 Task: Look for Airbnb properties in Jablah, Syria from 4th December, 2023 to 8th December, 2023 for 1 adult.1  bedroom having 1 bed and 1 bathroom. Amenities needed are: wifi. Look for 4 properties as per requirement.
Action: Mouse moved to (497, 69)
Screenshot: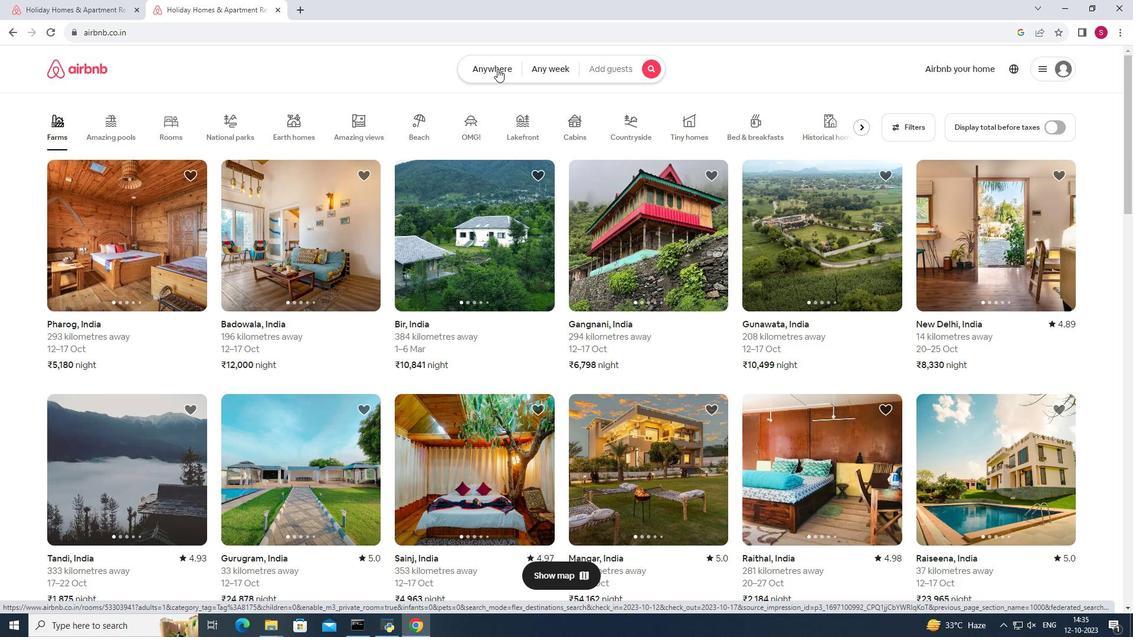 
Action: Mouse pressed left at (497, 69)
Screenshot: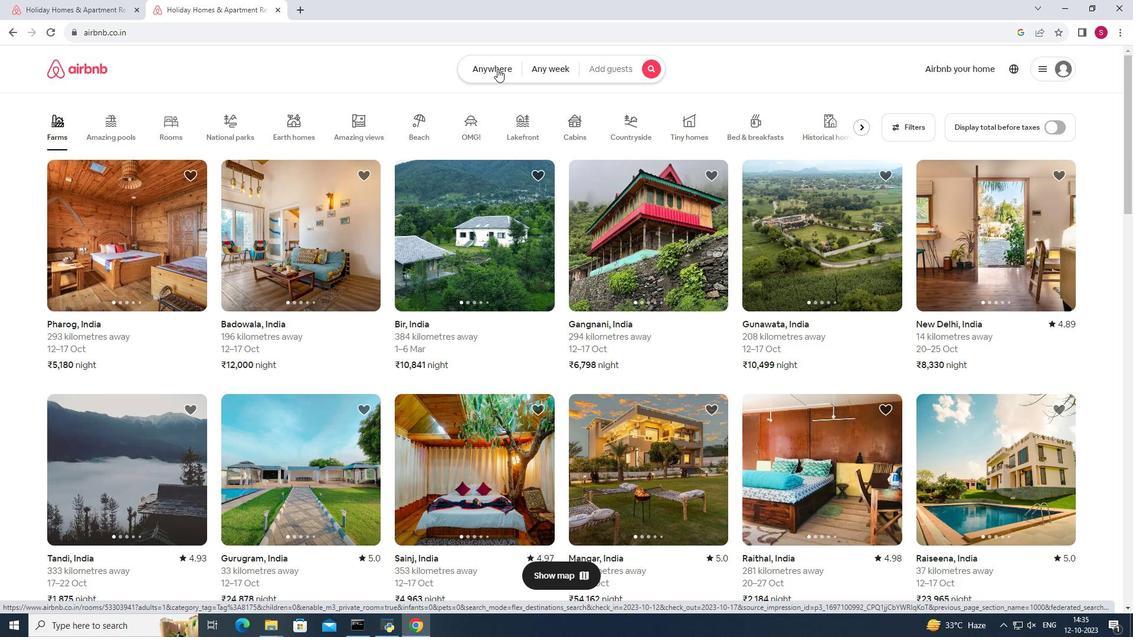 
Action: Mouse moved to (444, 111)
Screenshot: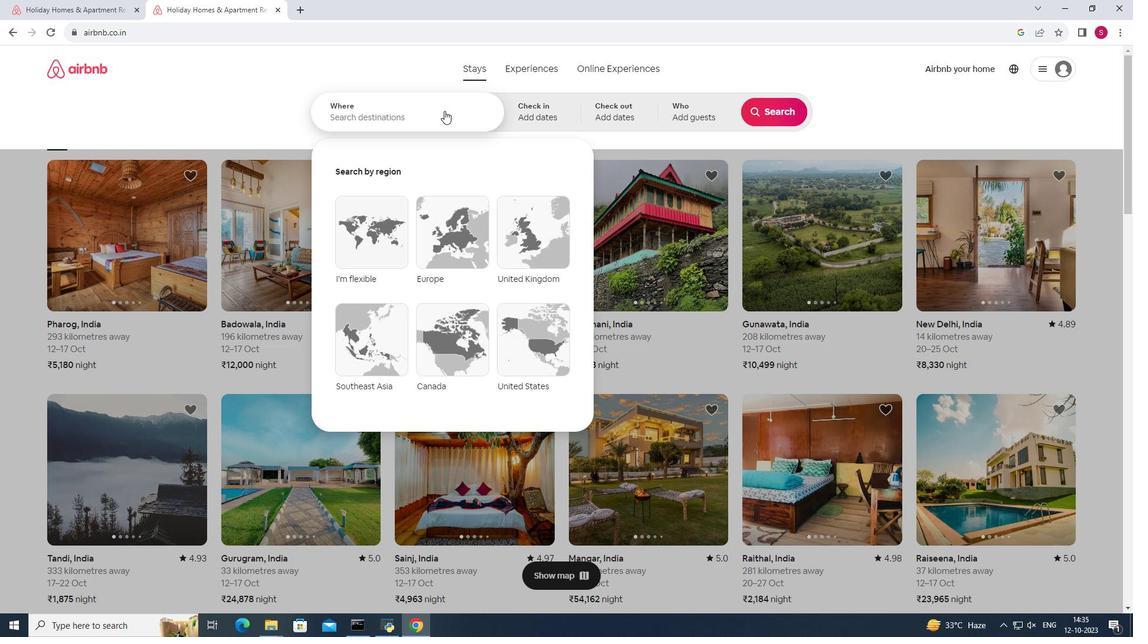 
Action: Mouse pressed left at (444, 111)
Screenshot: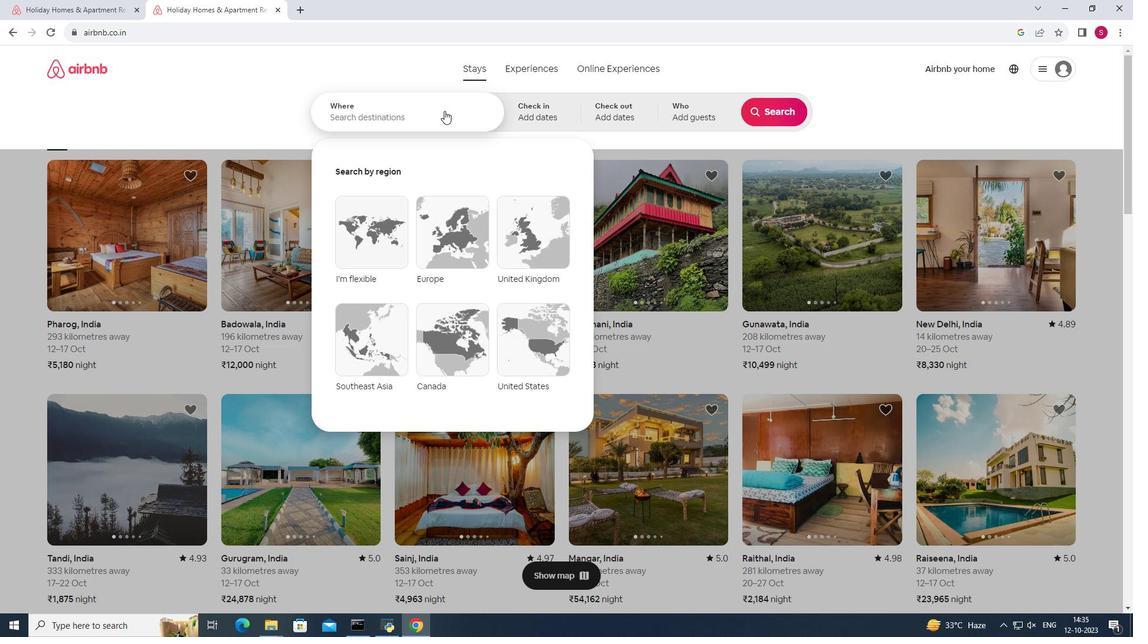 
Action: Mouse moved to (439, 118)
Screenshot: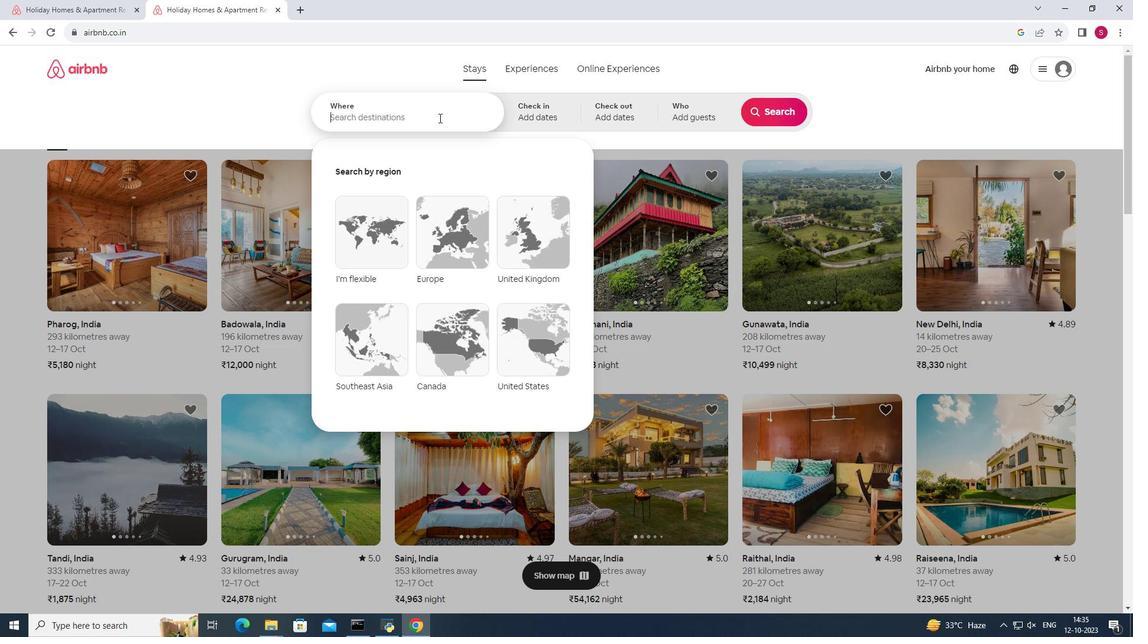 
Action: Key pressed <Key.shift>Jablah,<Key.space><Key.shift>Syria
Screenshot: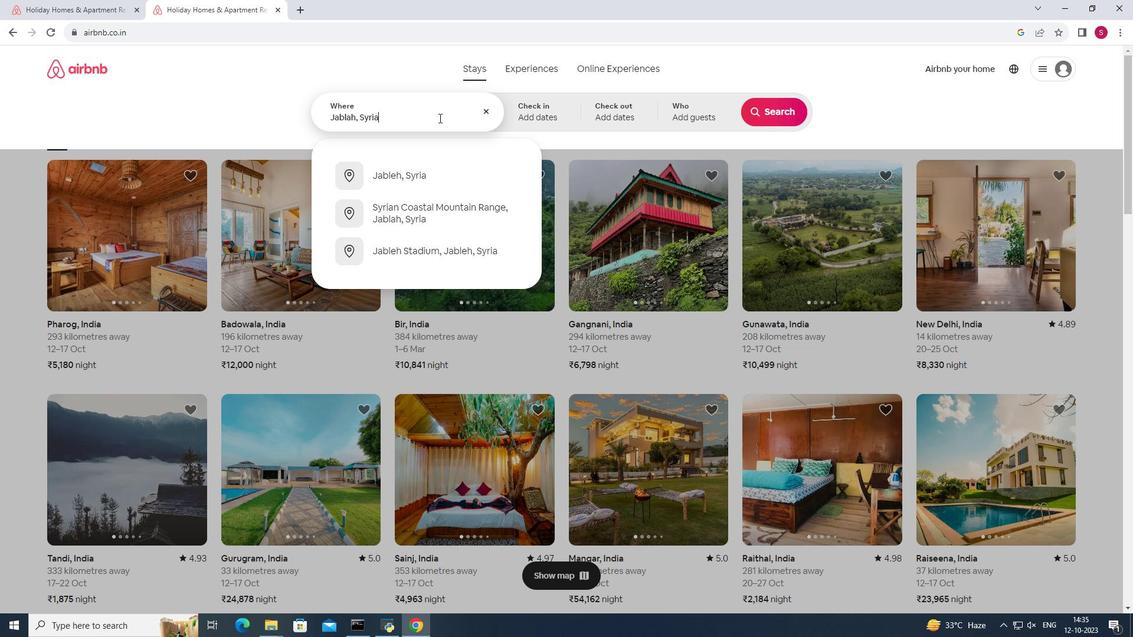
Action: Mouse moved to (549, 121)
Screenshot: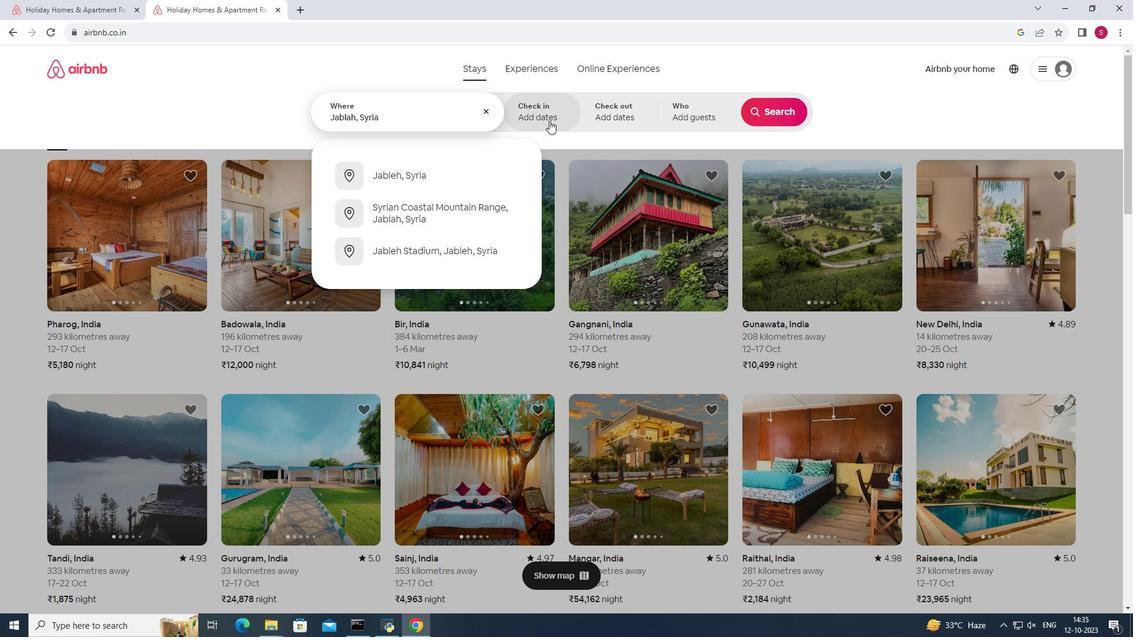 
Action: Mouse pressed left at (549, 121)
Screenshot: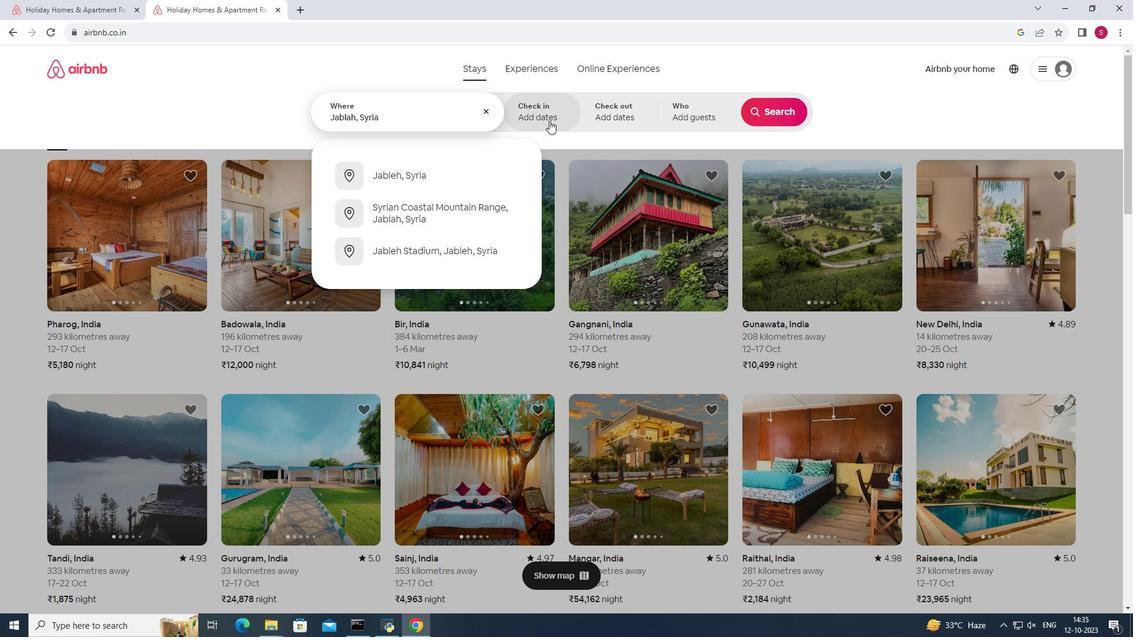 
Action: Mouse pressed left at (549, 121)
Screenshot: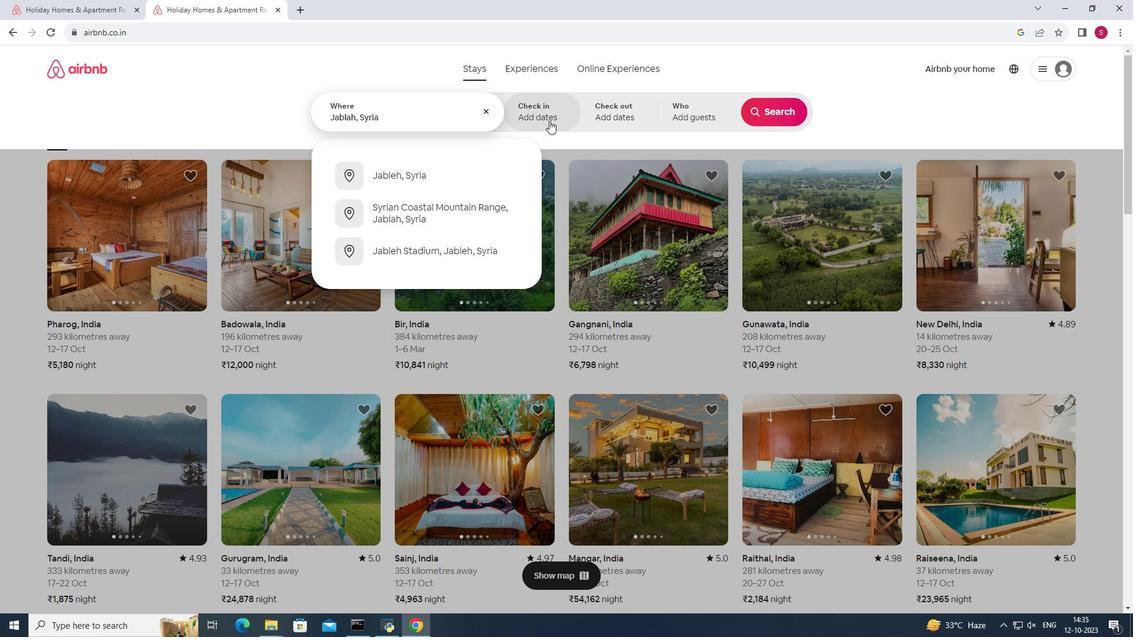 
Action: Mouse moved to (543, 104)
Screenshot: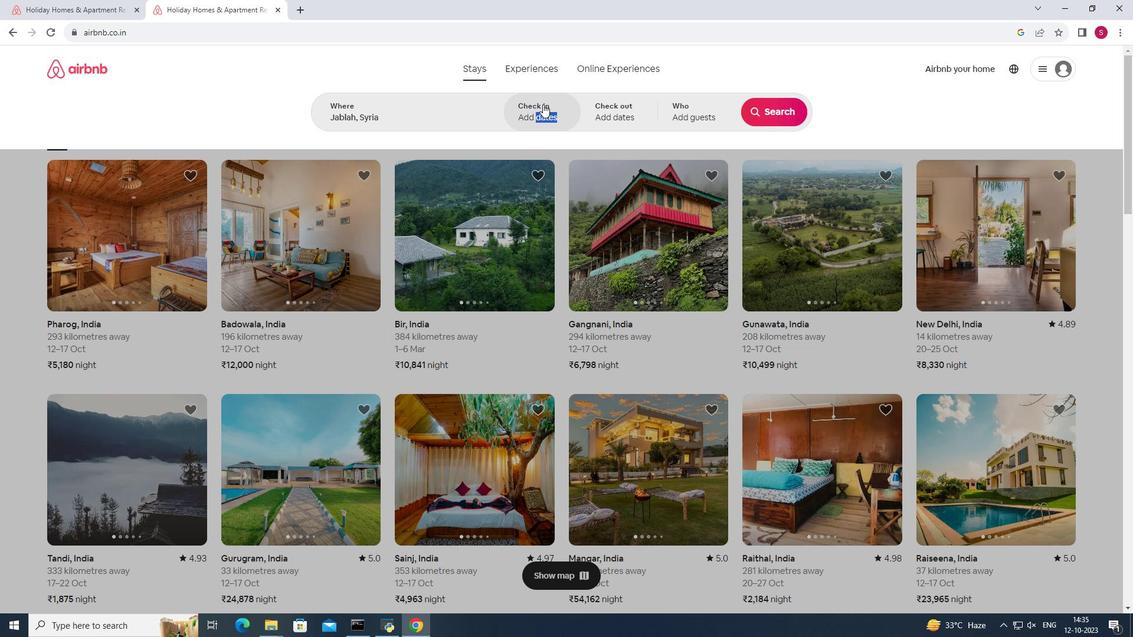 
Action: Mouse pressed left at (543, 104)
Screenshot: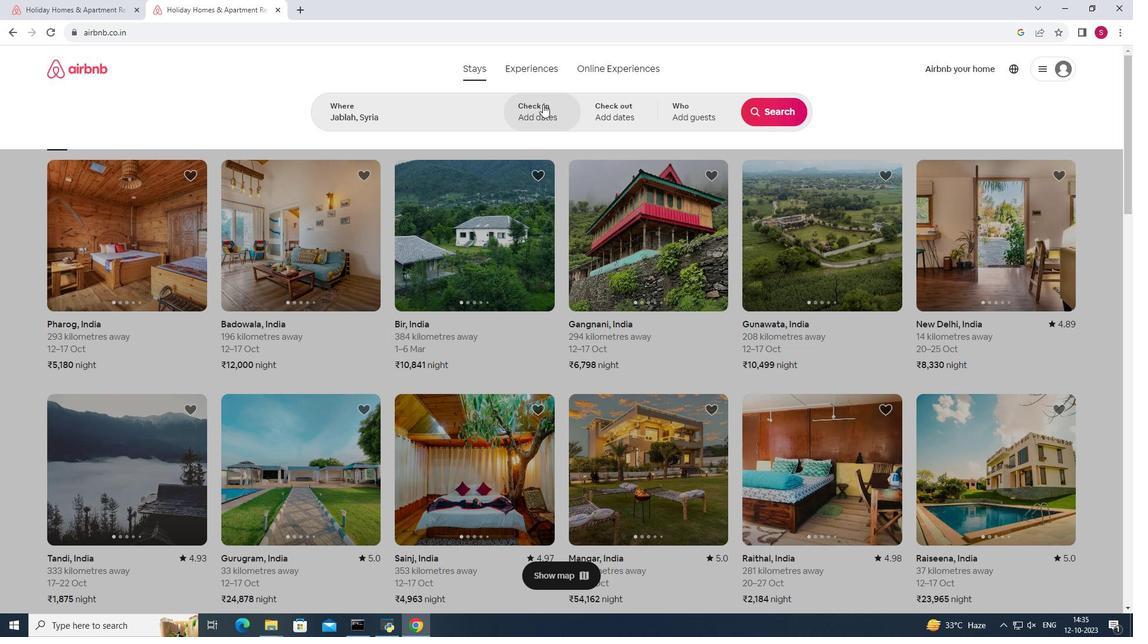 
Action: Mouse moved to (774, 205)
Screenshot: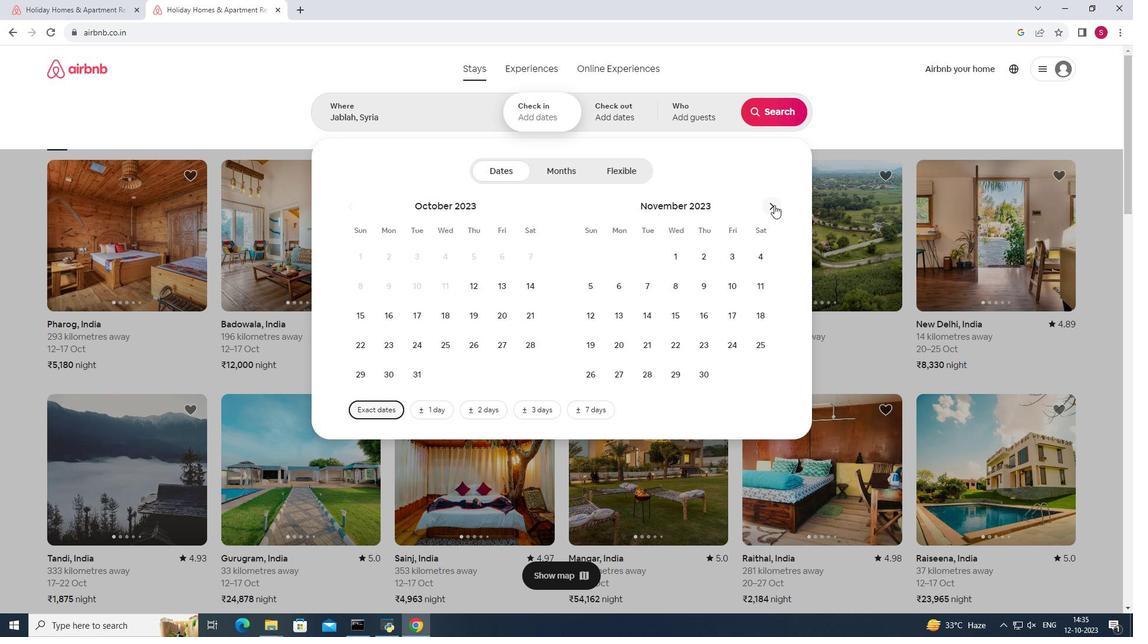 
Action: Mouse pressed left at (774, 205)
Screenshot: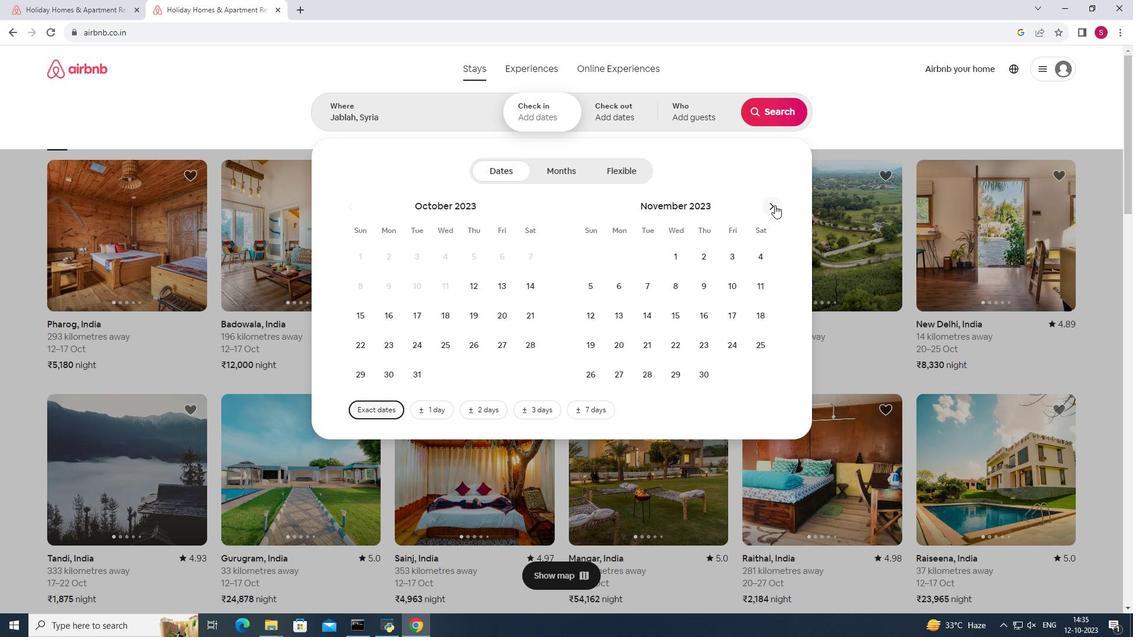 
Action: Mouse moved to (617, 288)
Screenshot: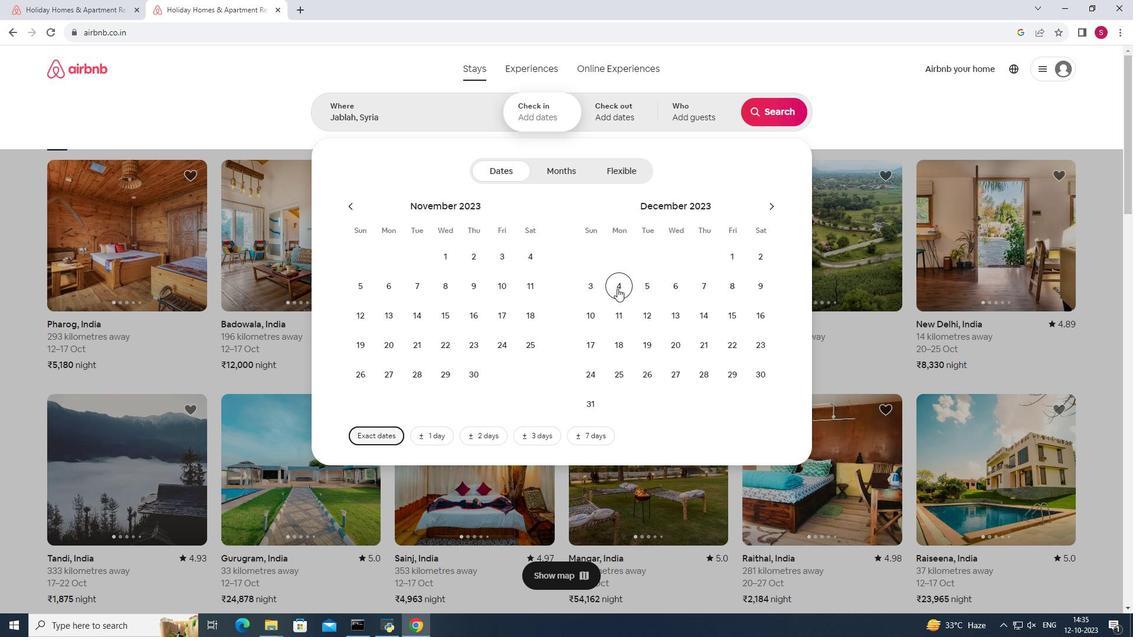
Action: Mouse pressed left at (617, 288)
Screenshot: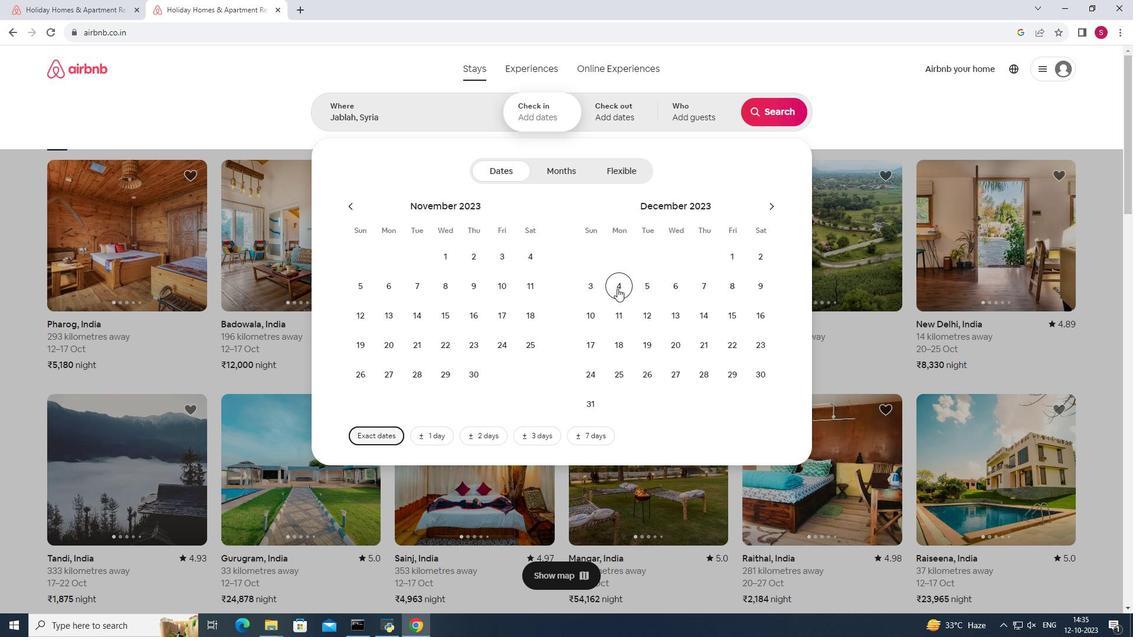 
Action: Mouse pressed left at (617, 288)
Screenshot: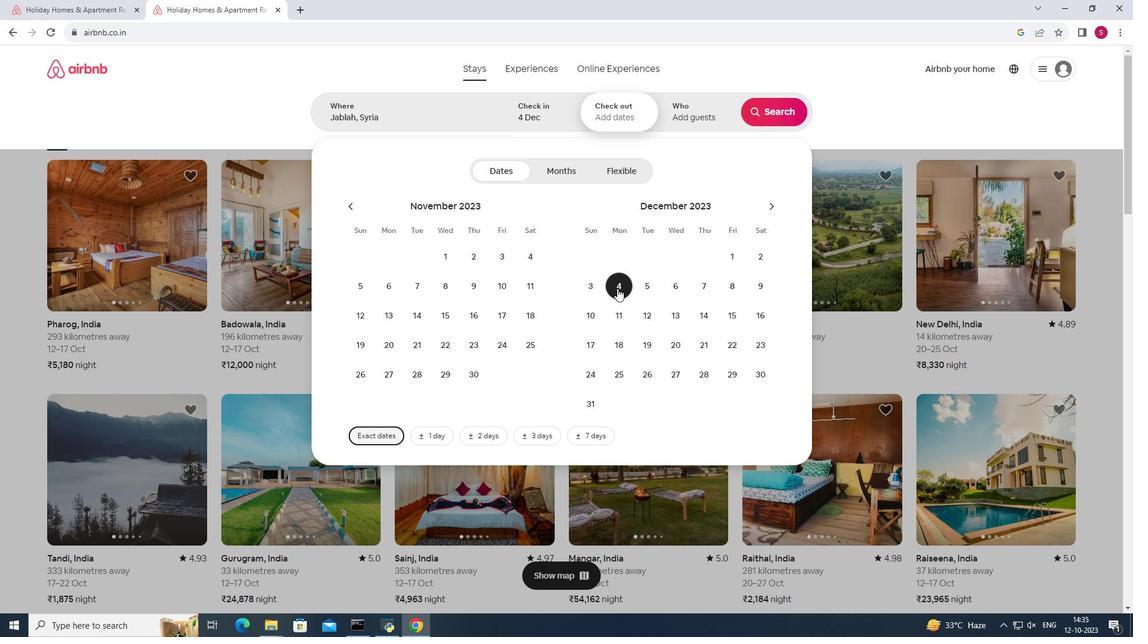
Action: Mouse moved to (728, 284)
Screenshot: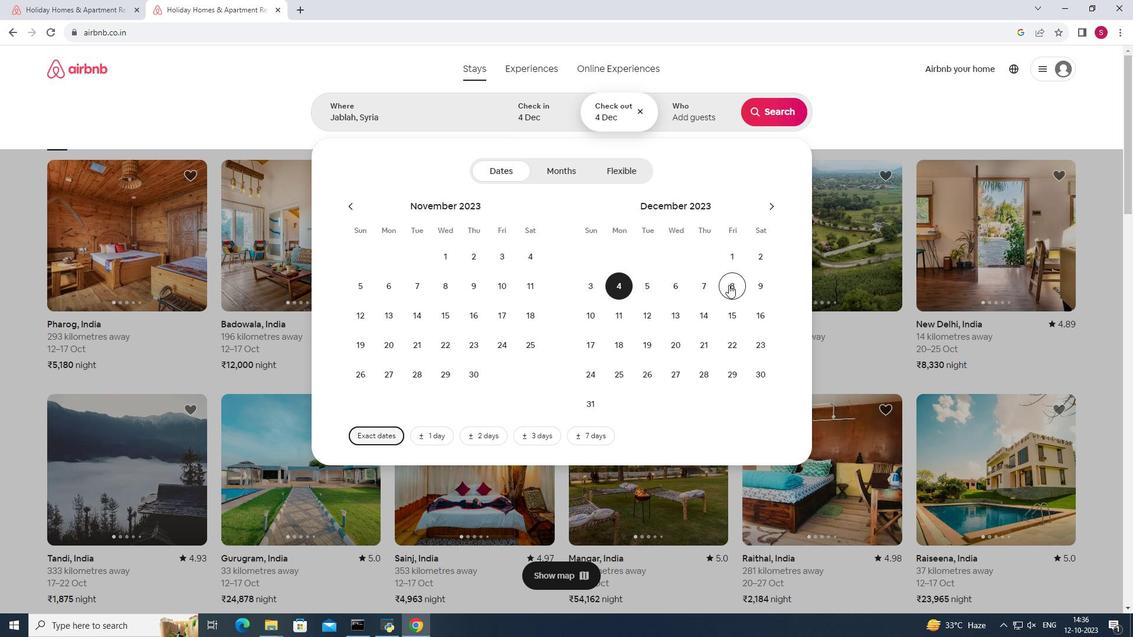 
Action: Mouse pressed left at (728, 284)
Screenshot: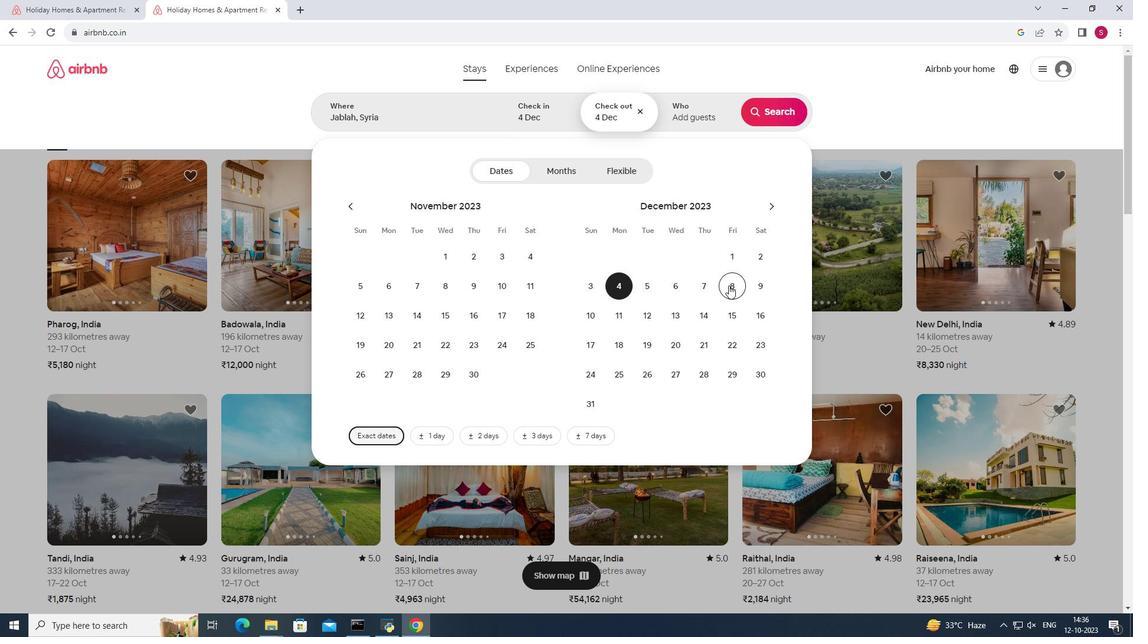 
Action: Mouse moved to (694, 110)
Screenshot: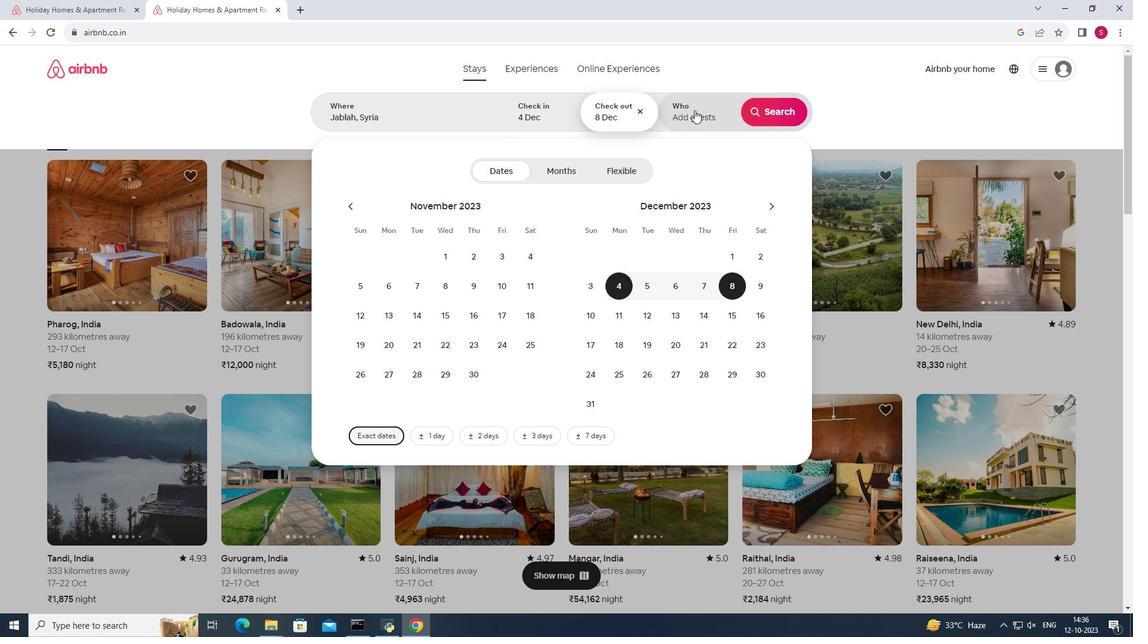 
Action: Mouse pressed left at (694, 110)
Screenshot: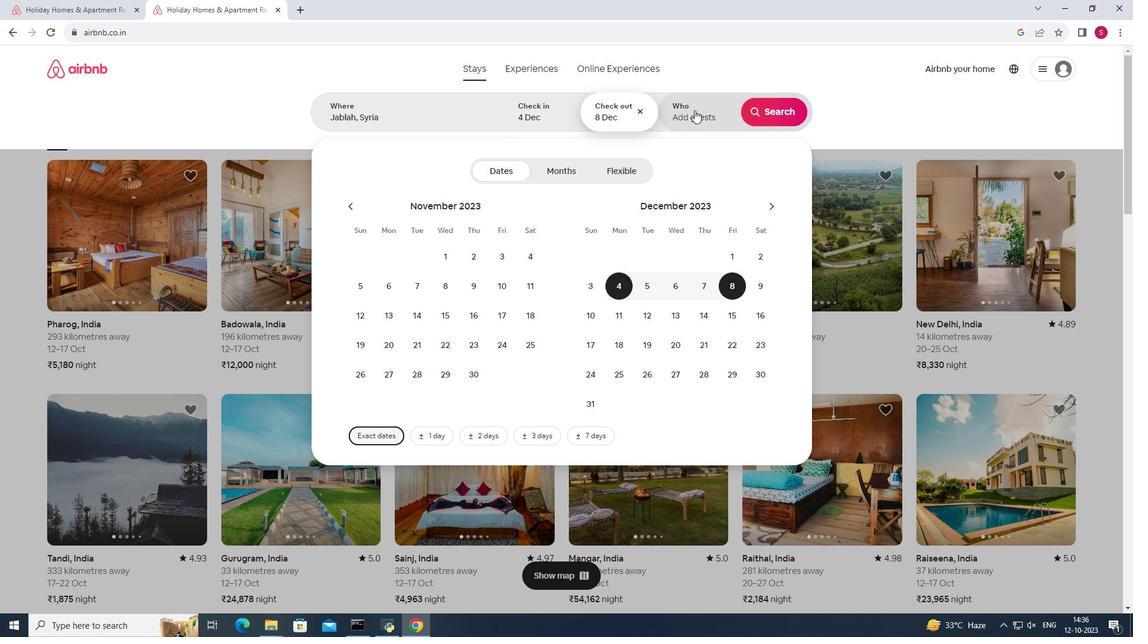 
Action: Mouse moved to (774, 176)
Screenshot: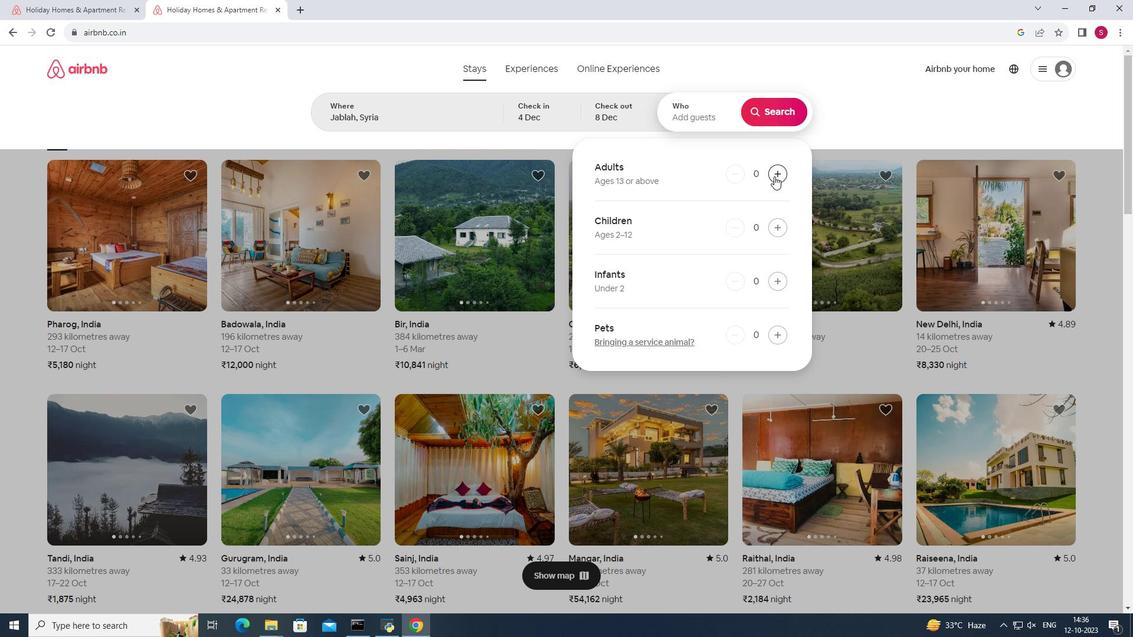 
Action: Mouse pressed left at (774, 176)
Screenshot: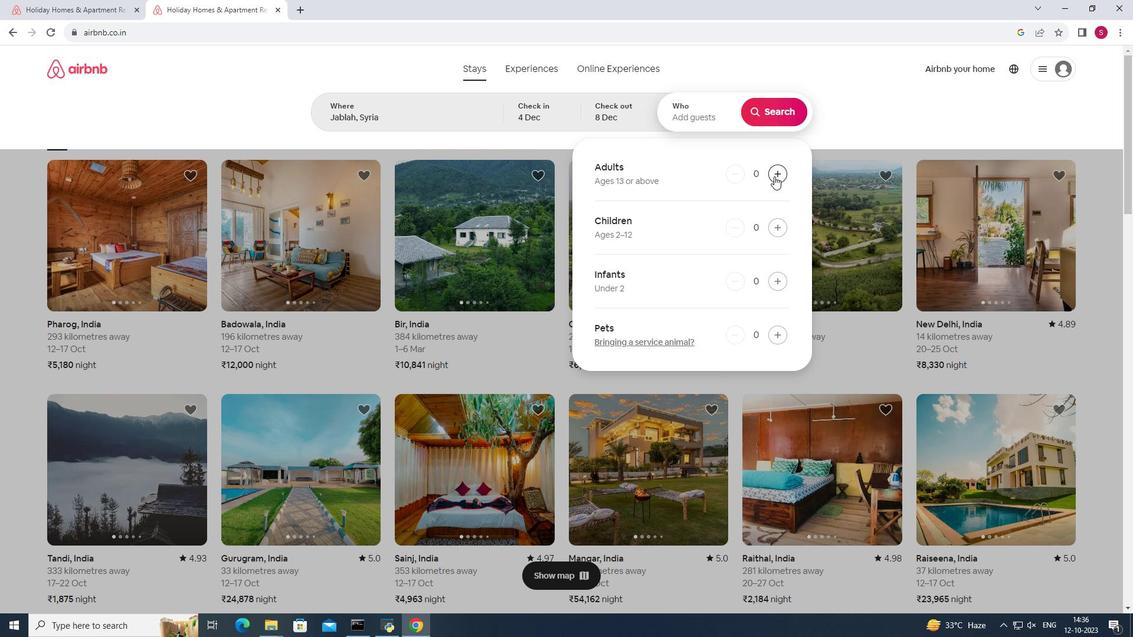 
Action: Mouse moved to (774, 114)
Screenshot: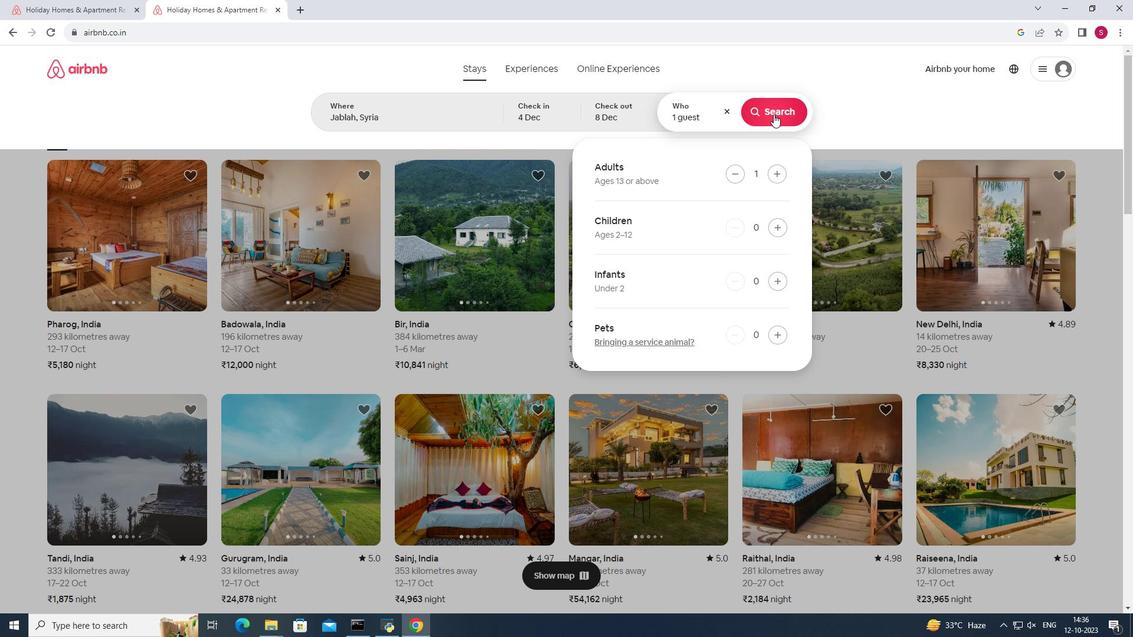 
Action: Mouse pressed left at (774, 114)
Screenshot: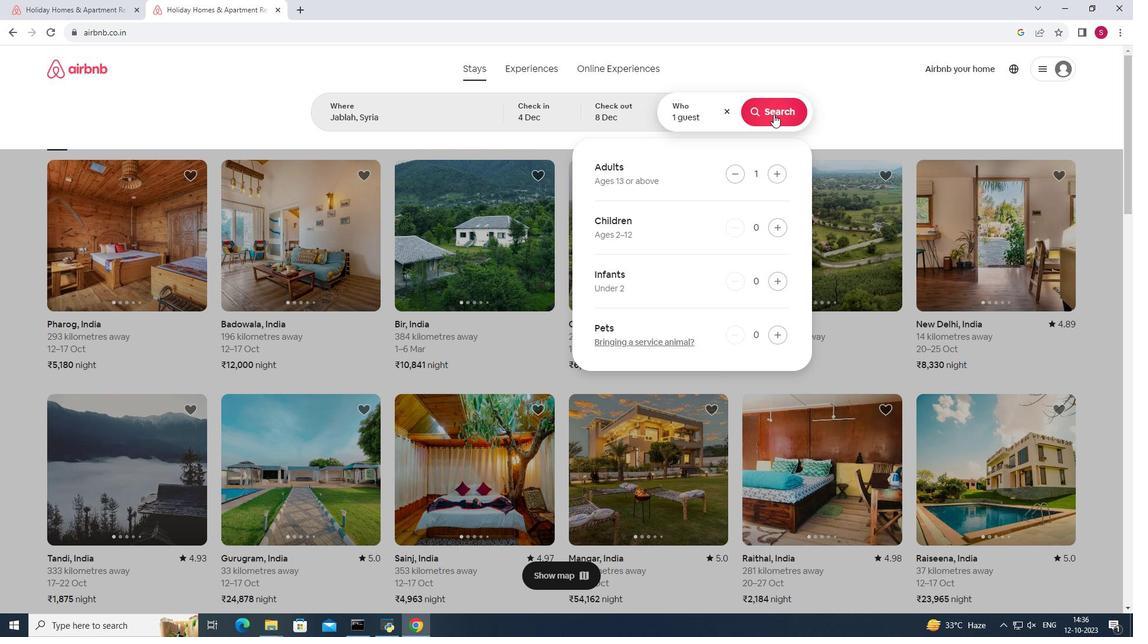 
Action: Mouse moved to (938, 118)
Screenshot: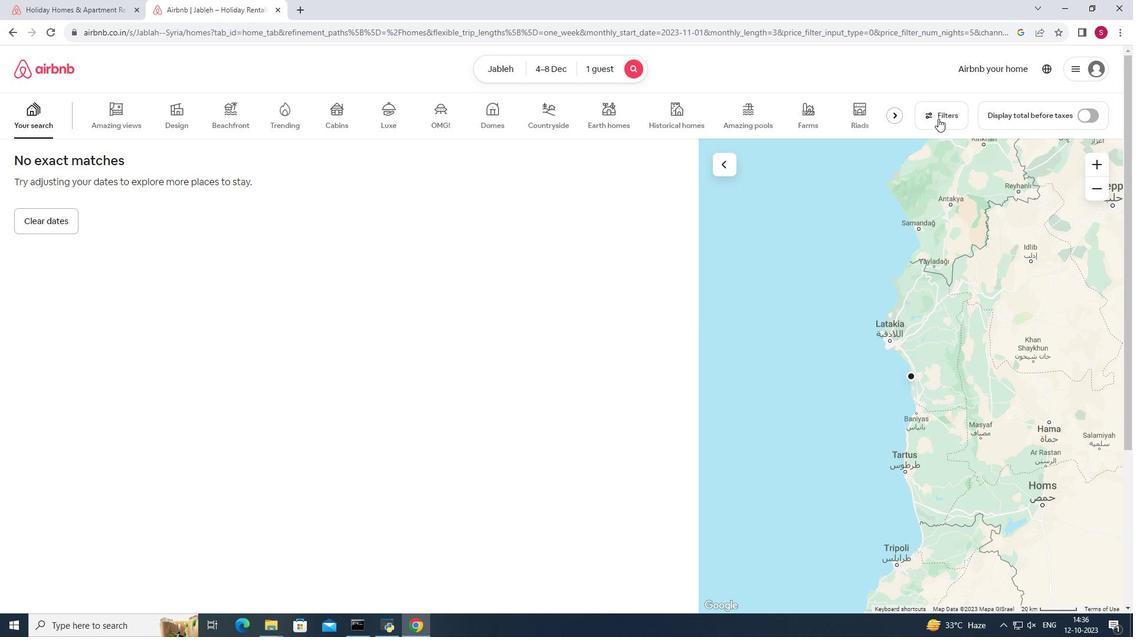 
Action: Mouse pressed left at (938, 118)
Screenshot: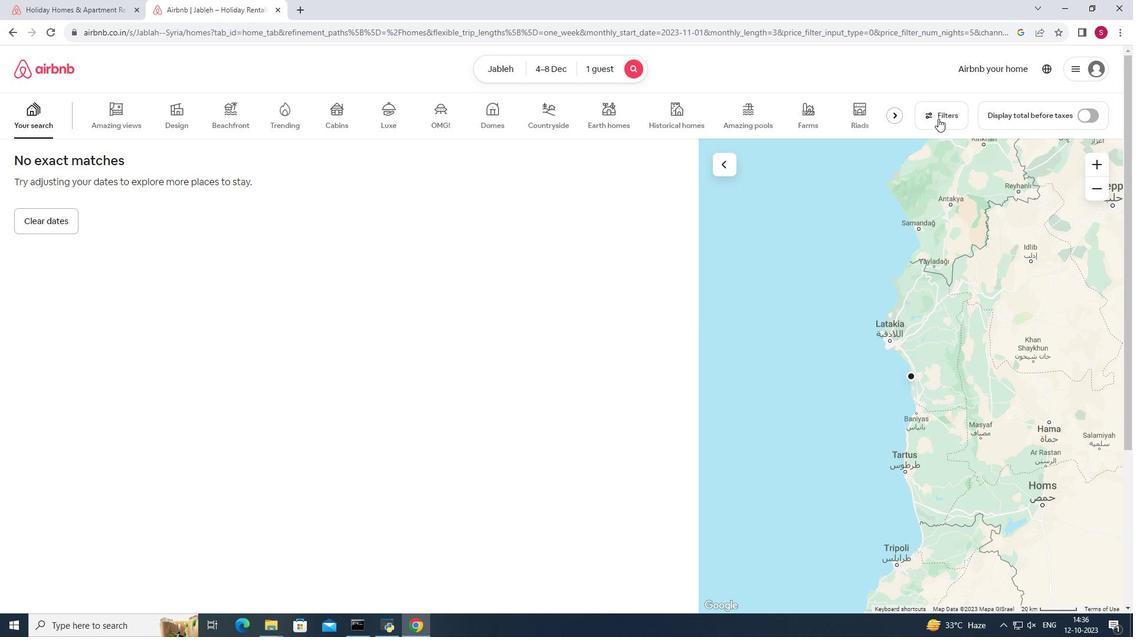 
Action: Mouse moved to (501, 388)
Screenshot: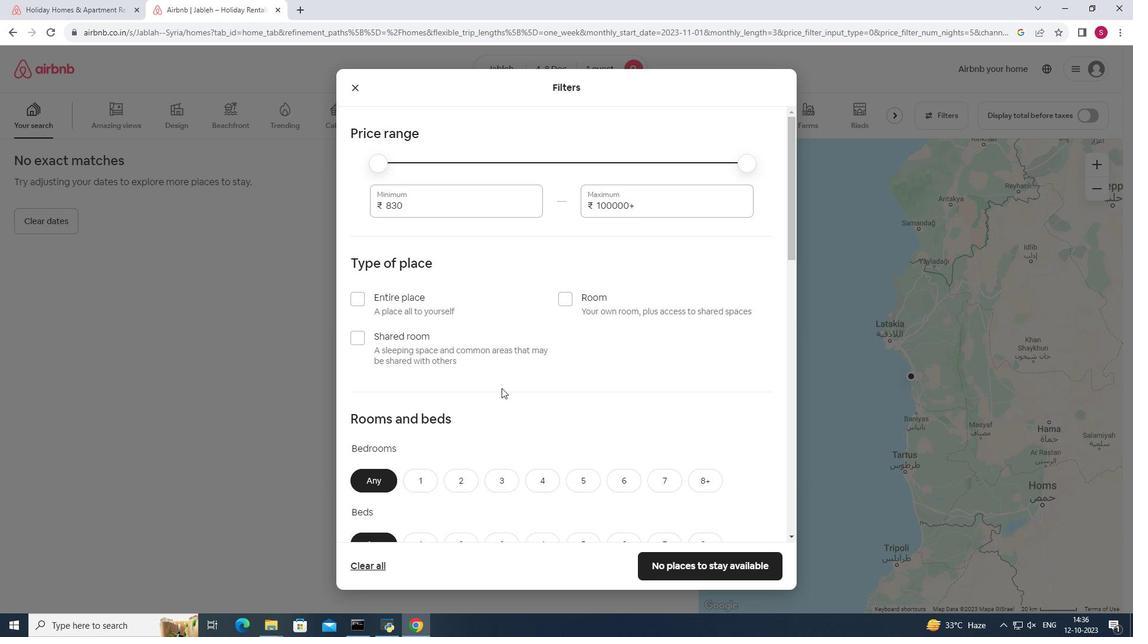 
Action: Mouse scrolled (501, 387) with delta (0, 0)
Screenshot: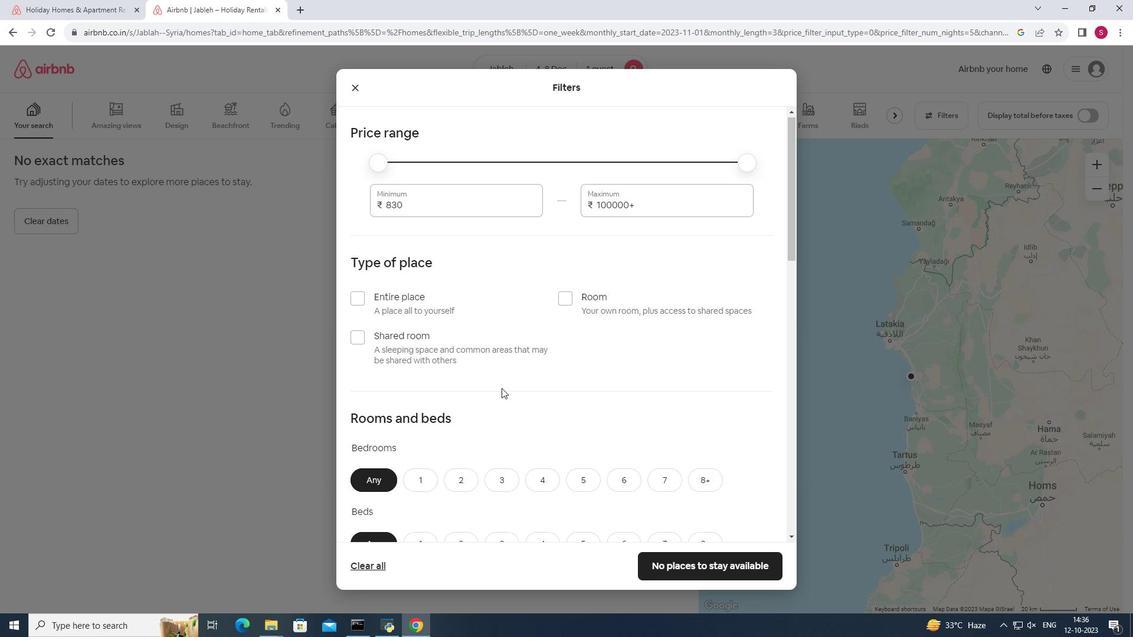 
Action: Mouse moved to (427, 427)
Screenshot: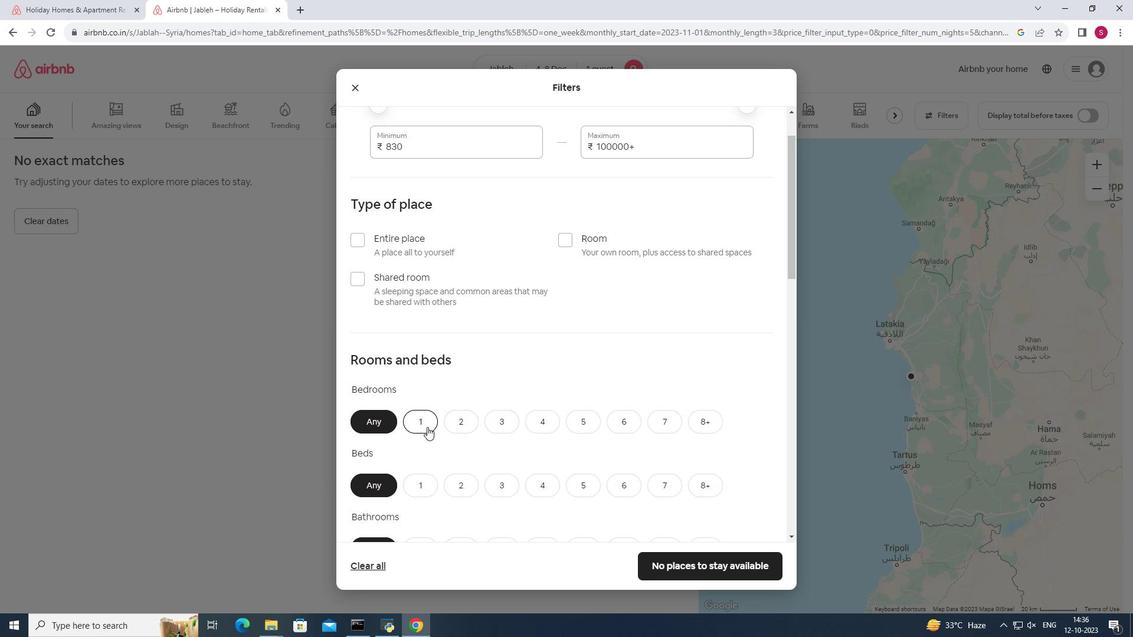 
Action: Mouse pressed left at (427, 427)
Screenshot: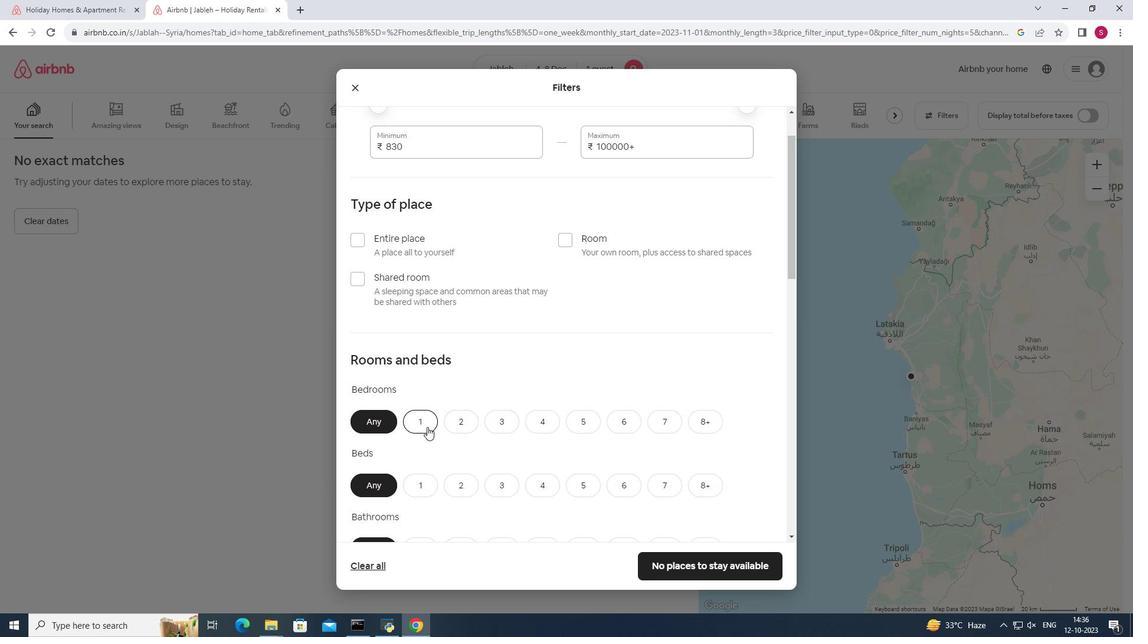 
Action: Mouse moved to (429, 493)
Screenshot: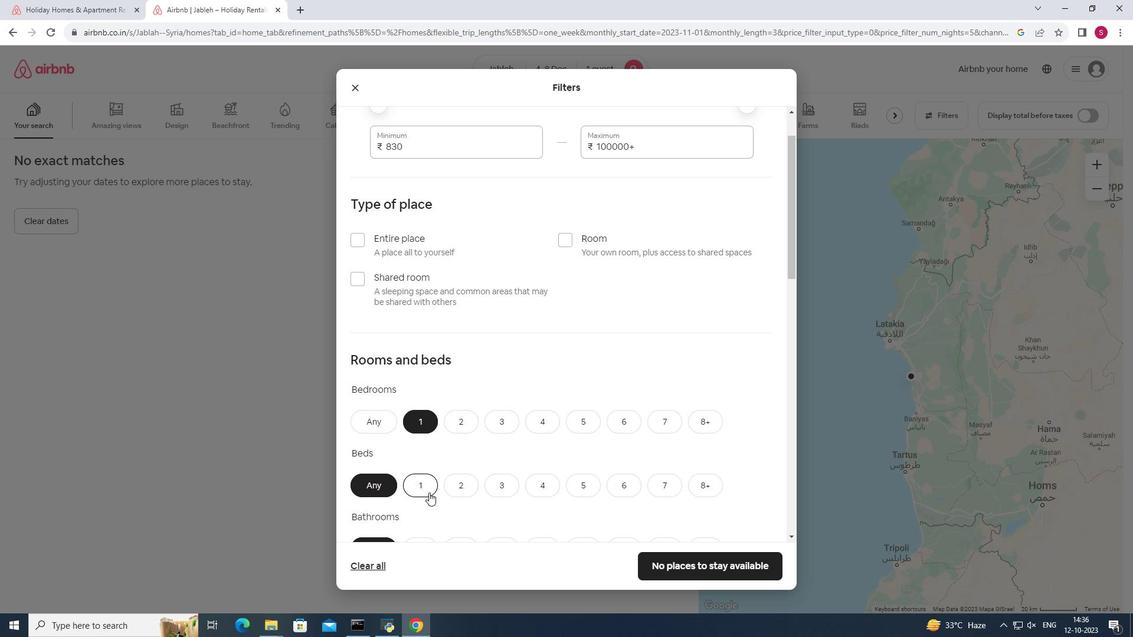 
Action: Mouse pressed left at (429, 493)
Screenshot: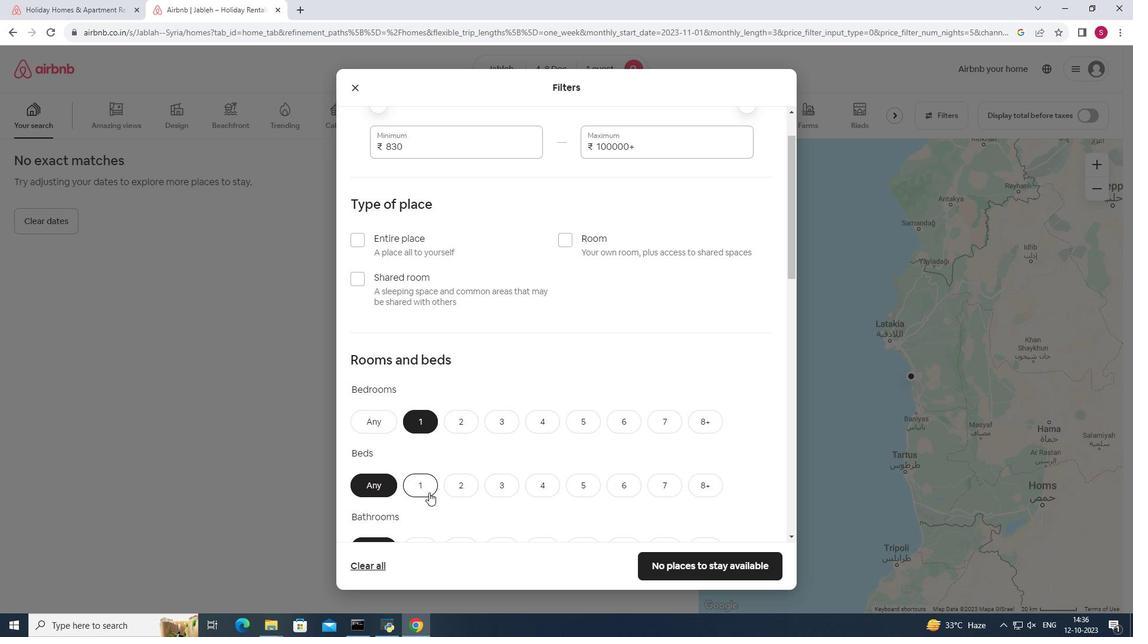 
Action: Mouse moved to (454, 478)
Screenshot: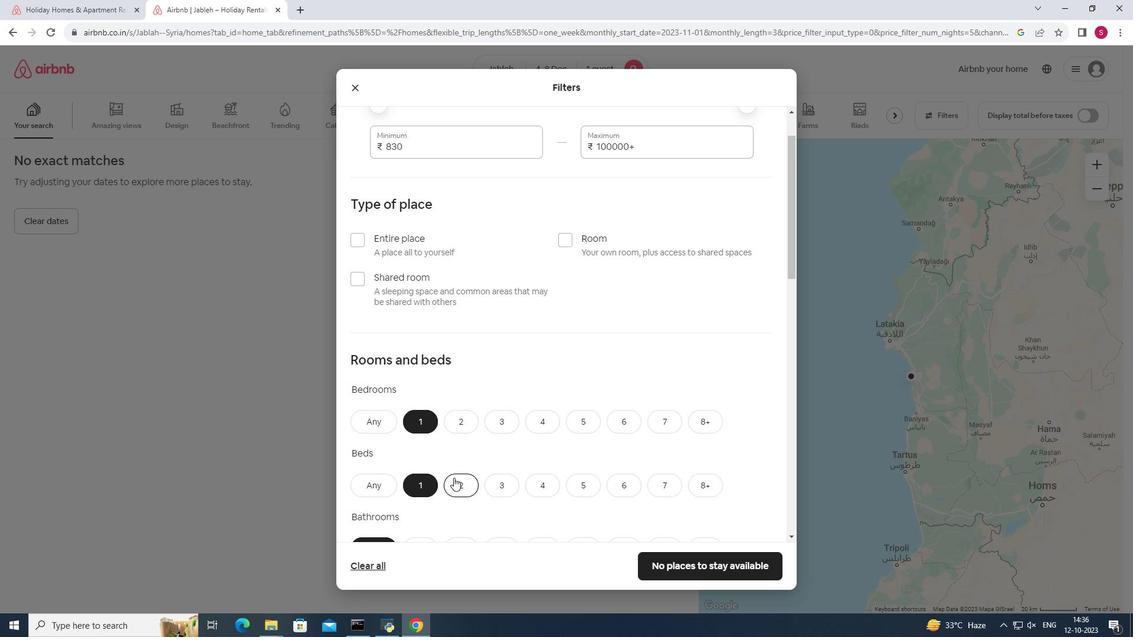 
Action: Mouse scrolled (454, 477) with delta (0, 0)
Screenshot: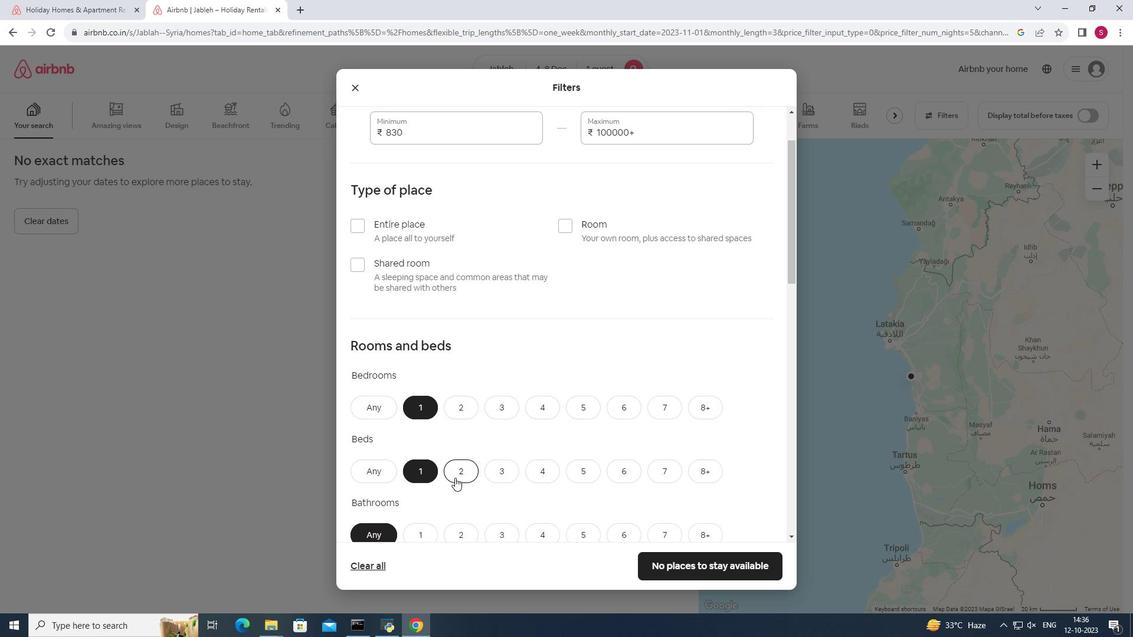 
Action: Mouse moved to (455, 478)
Screenshot: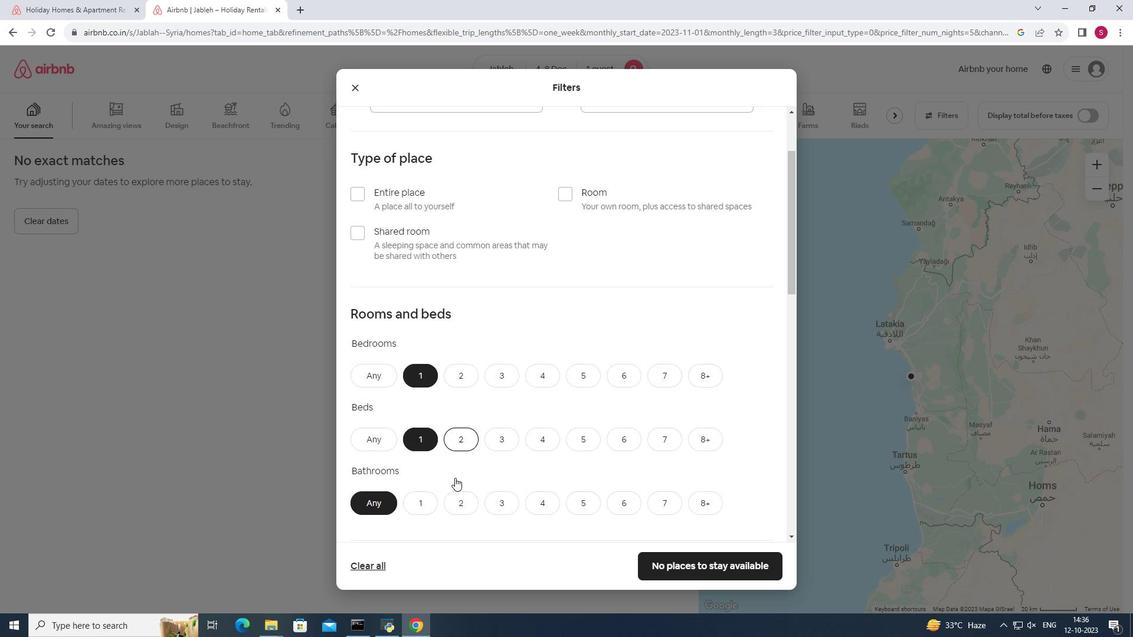 
Action: Mouse scrolled (455, 477) with delta (0, 0)
Screenshot: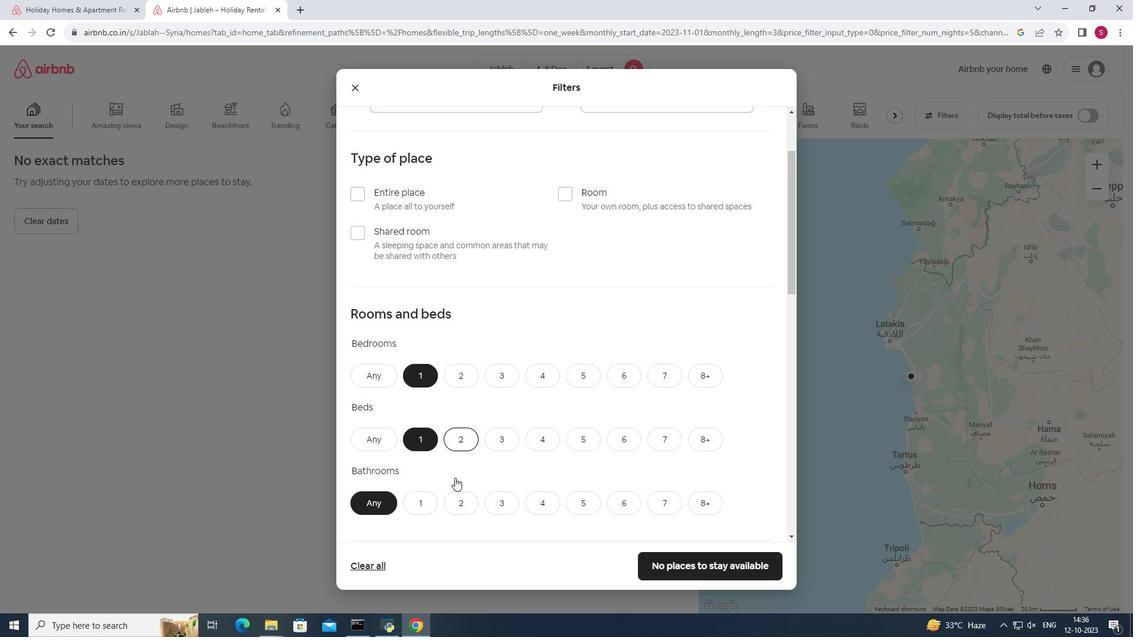 
Action: Mouse moved to (425, 431)
Screenshot: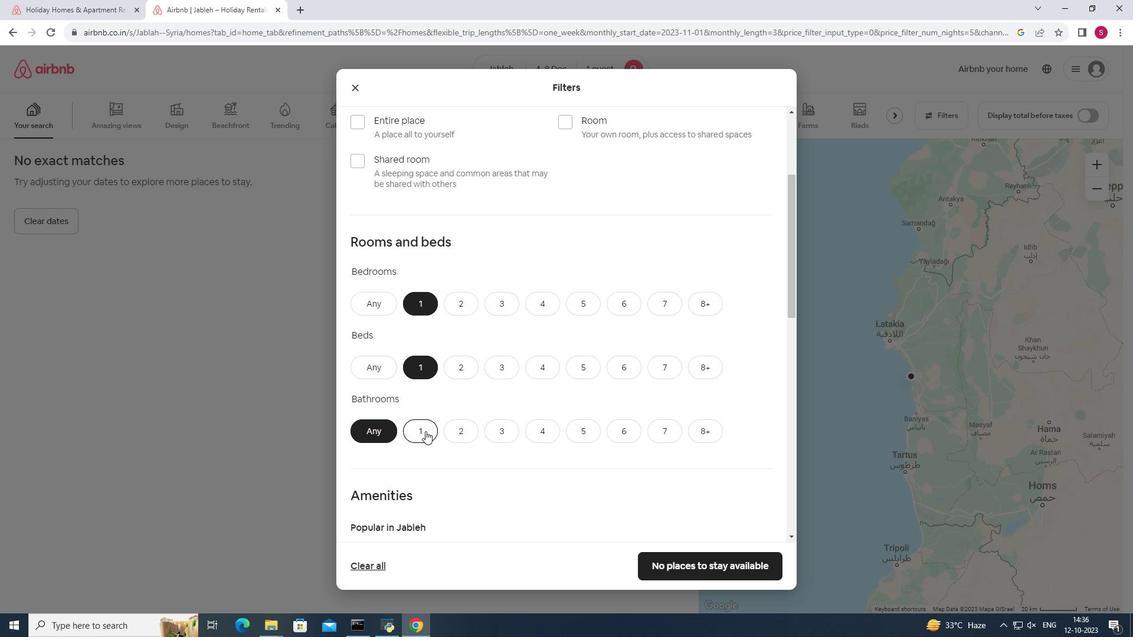 
Action: Mouse pressed left at (425, 431)
Screenshot: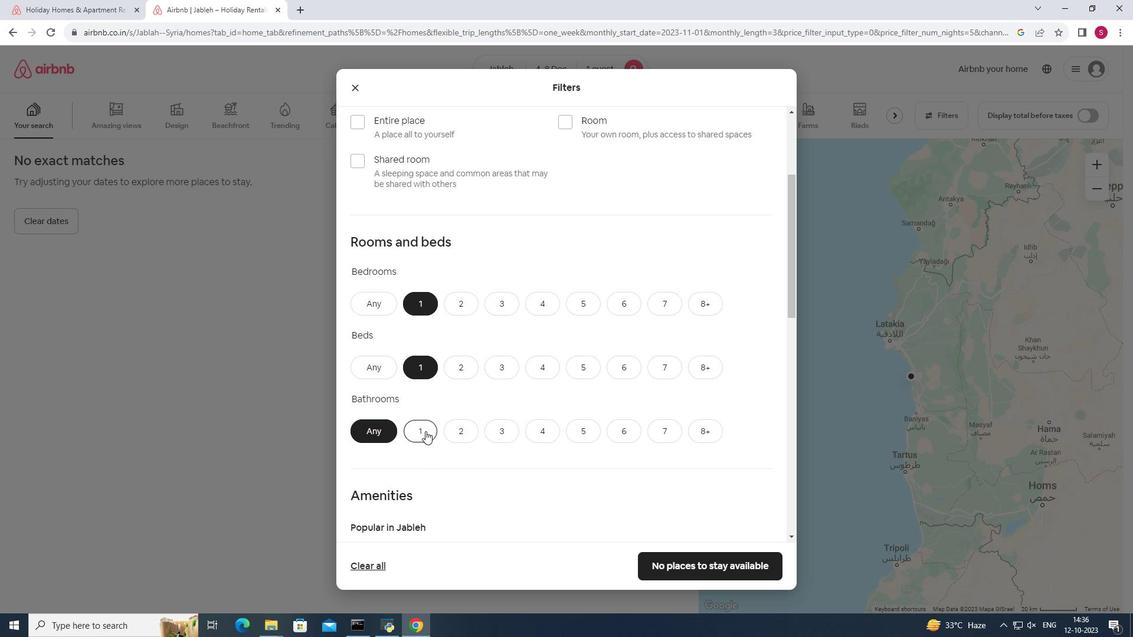 
Action: Mouse moved to (557, 452)
Screenshot: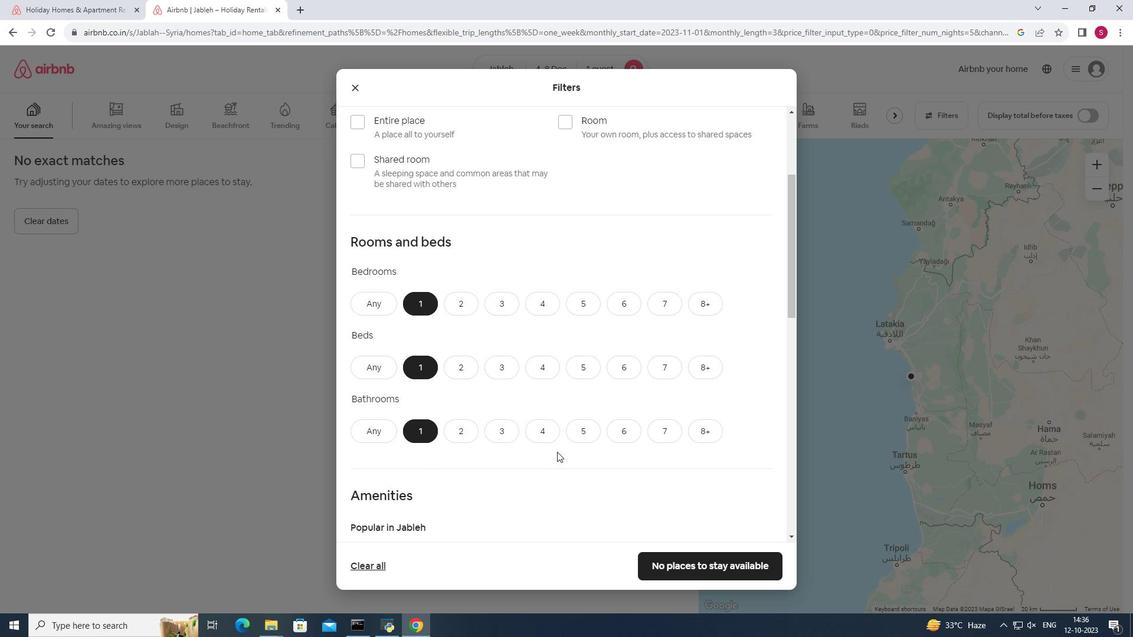 
Action: Mouse scrolled (557, 451) with delta (0, 0)
Screenshot: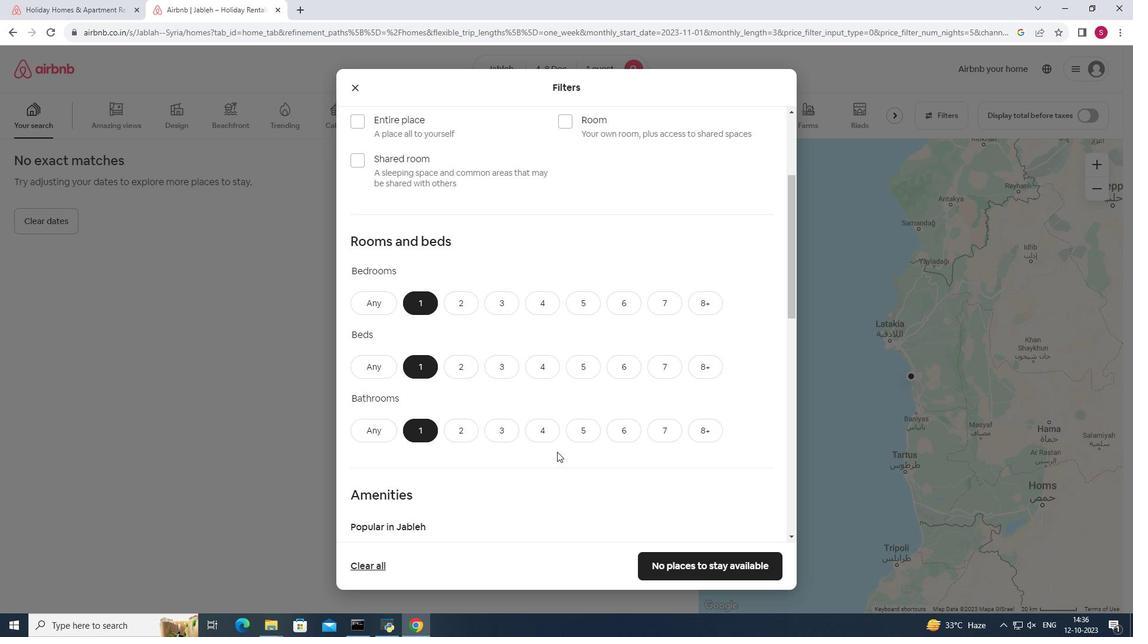 
Action: Mouse scrolled (557, 451) with delta (0, 0)
Screenshot: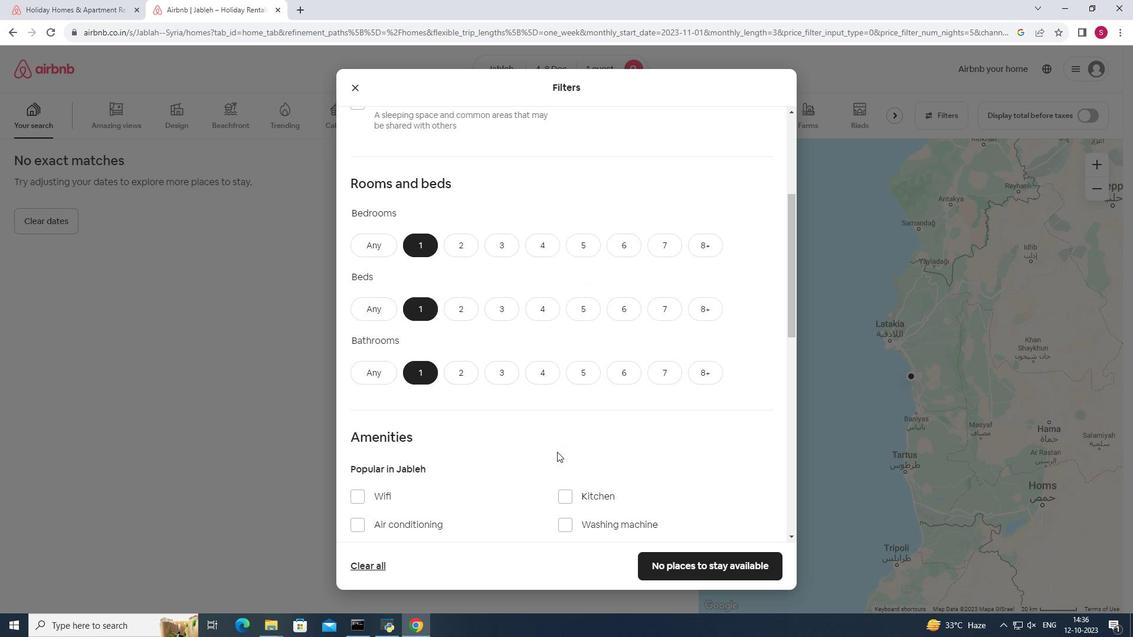 
Action: Mouse moved to (557, 452)
Screenshot: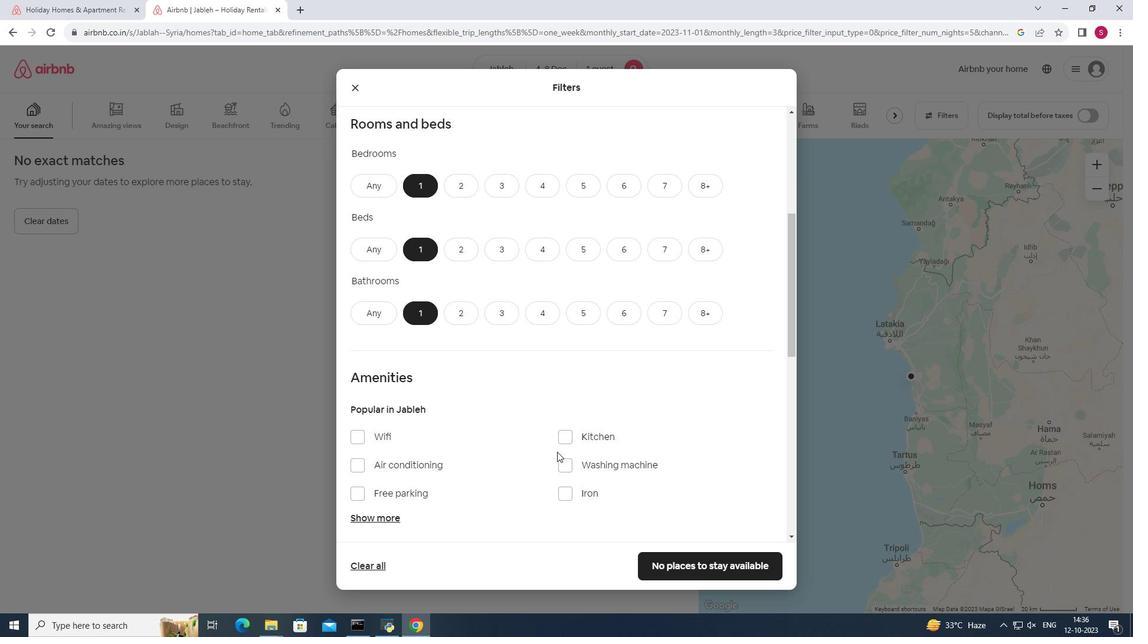 
Action: Mouse scrolled (557, 451) with delta (0, 0)
Screenshot: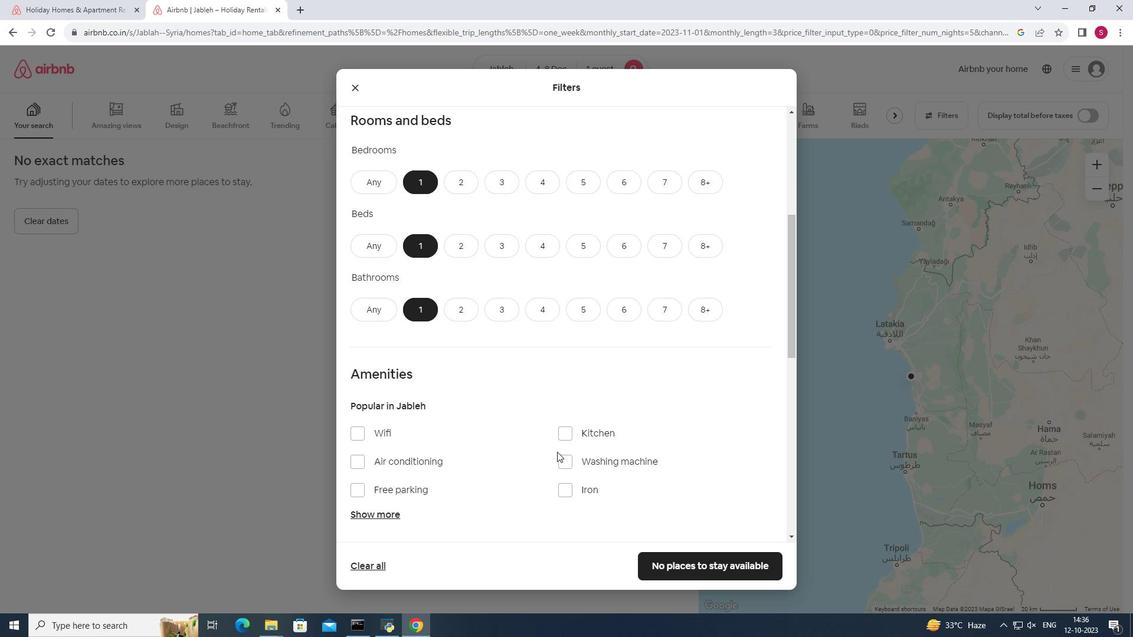 
Action: Mouse moved to (363, 379)
Screenshot: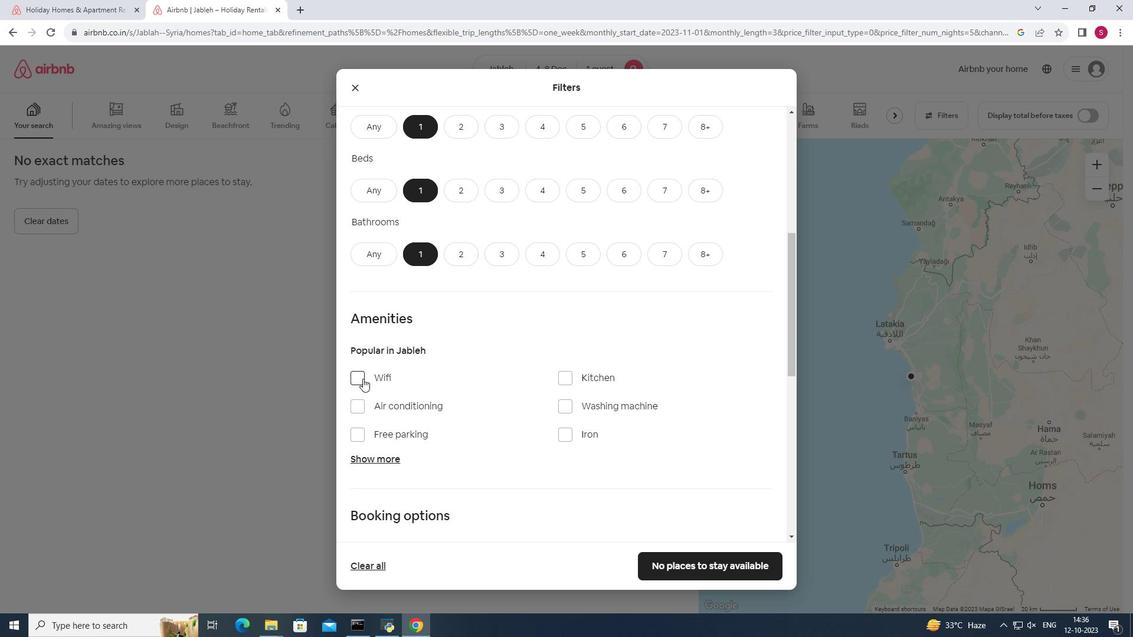 
Action: Mouse pressed left at (363, 379)
Screenshot: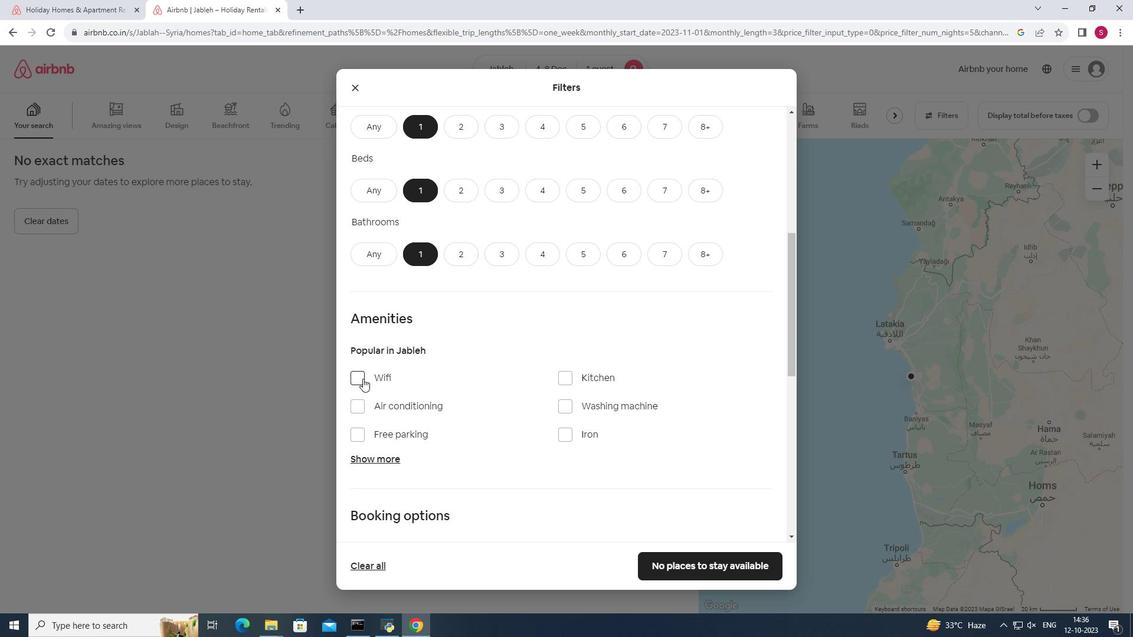
Action: Mouse moved to (700, 567)
Screenshot: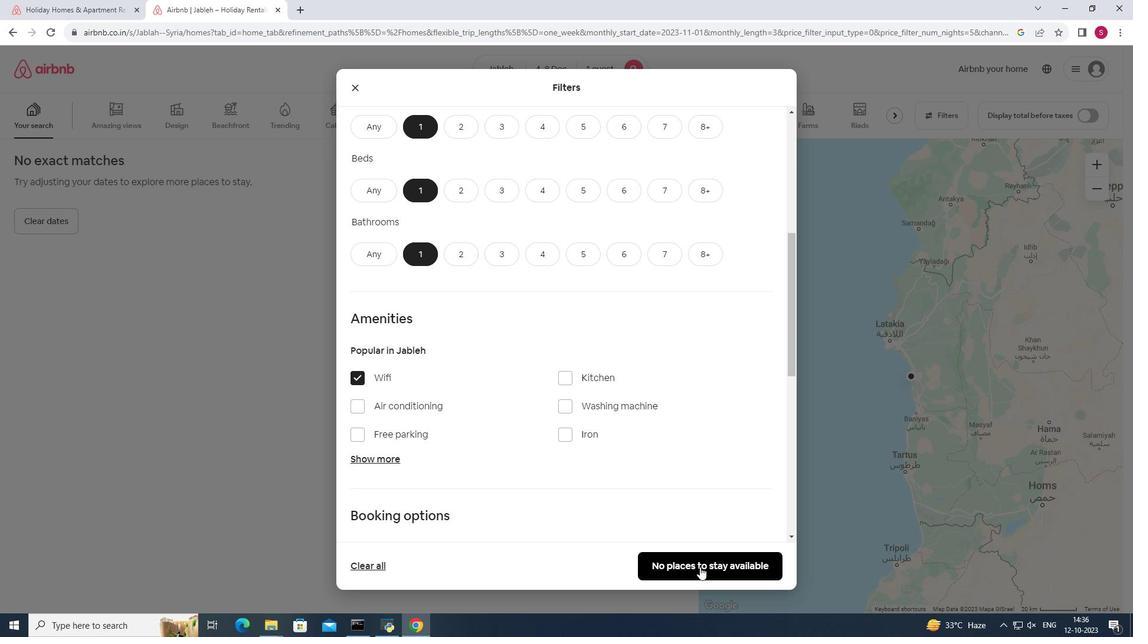 
Action: Mouse pressed left at (700, 567)
Screenshot: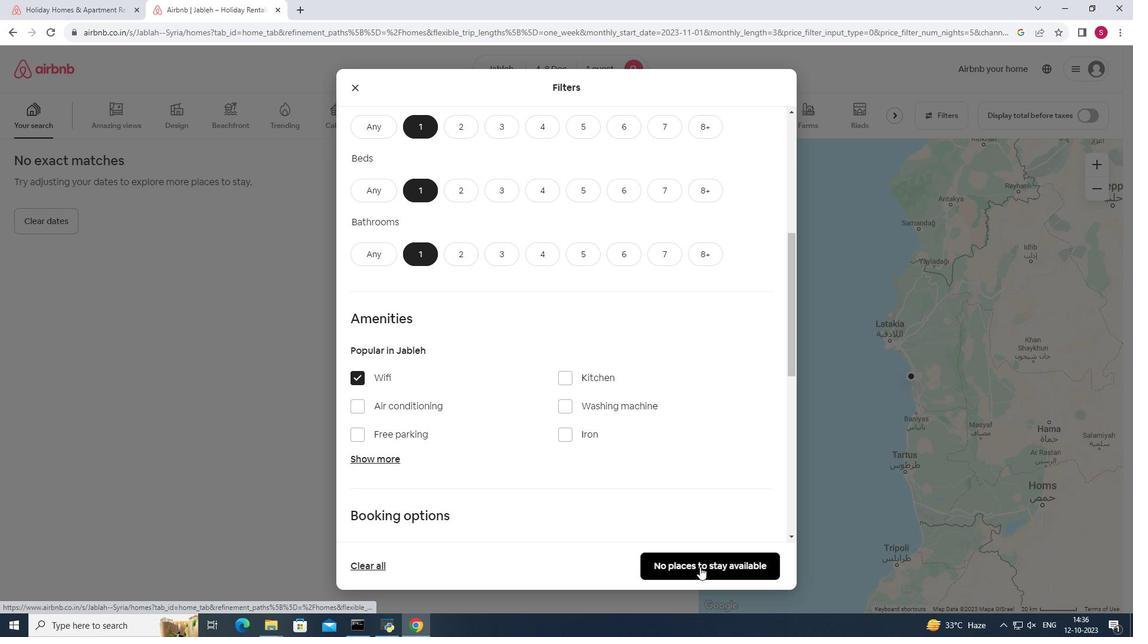 
Action: Mouse moved to (687, 562)
Screenshot: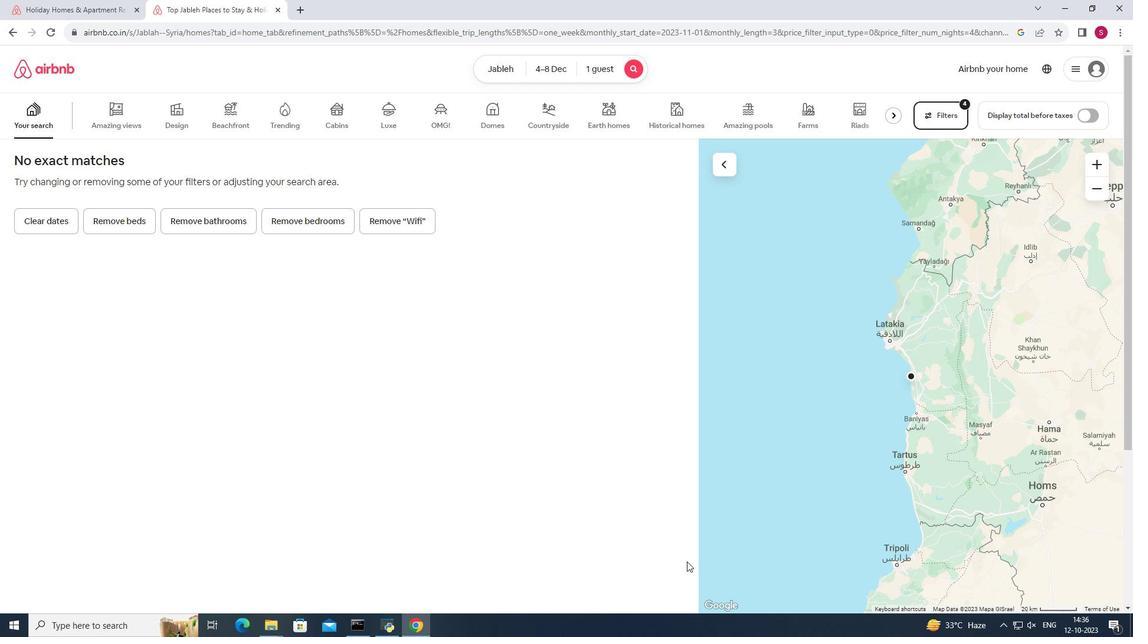 
